 Task: Use the formula "IFS" in spreadsheet "Project portfolio".
Action: Mouse moved to (711, 86)
Screenshot: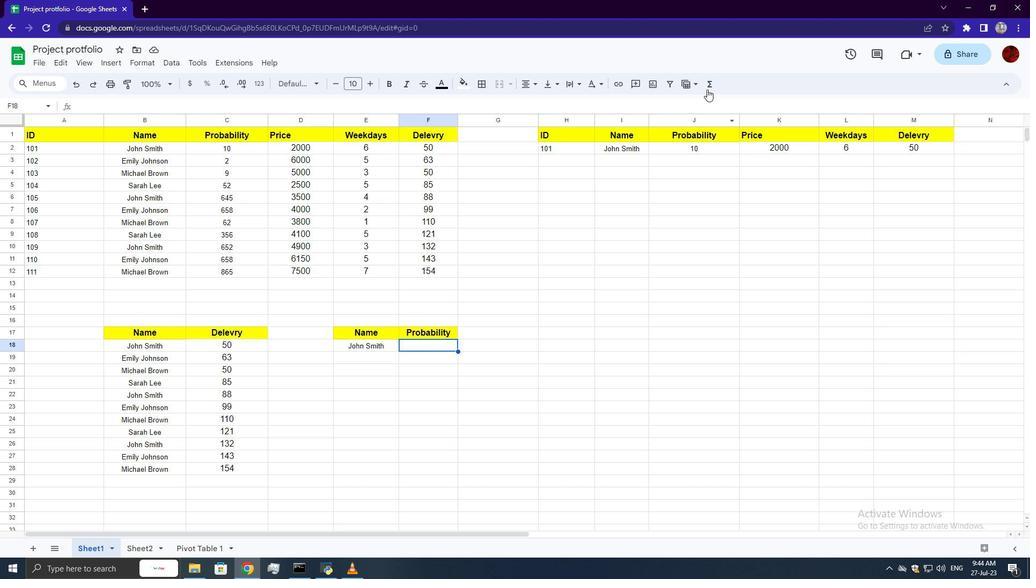 
Action: Mouse pressed left at (711, 86)
Screenshot: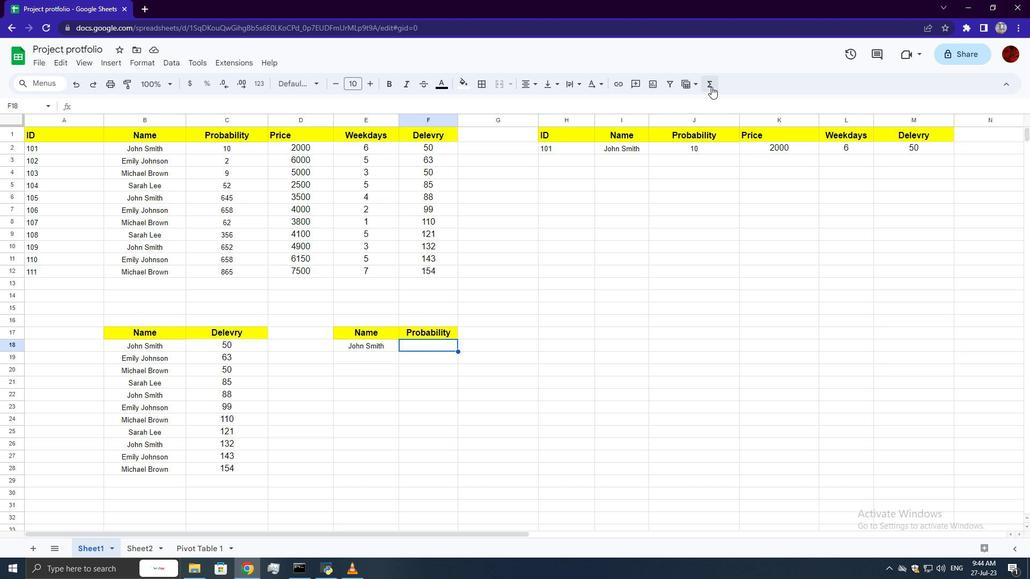 
Action: Mouse moved to (864, 220)
Screenshot: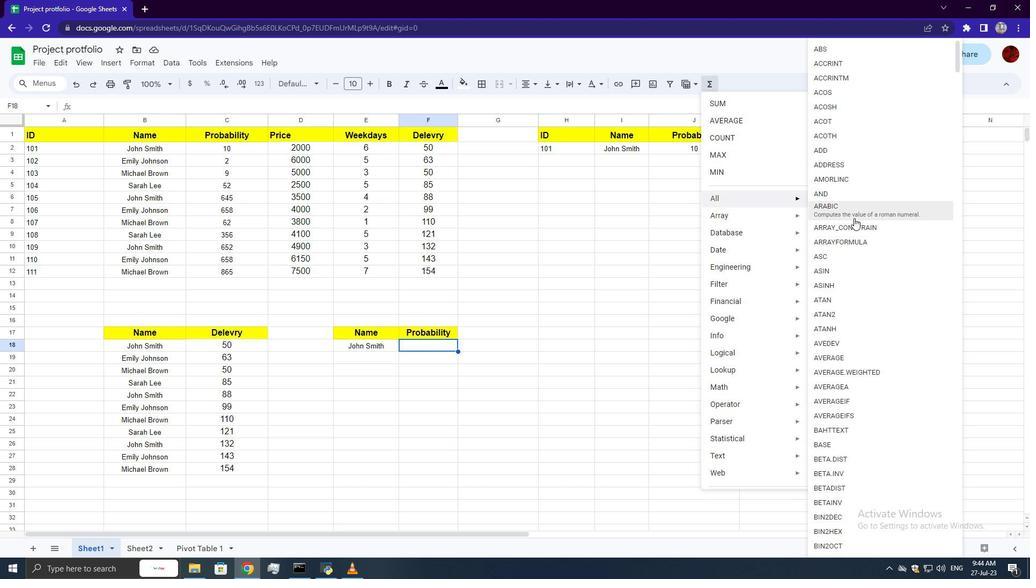 
Action: Mouse scrolled (864, 220) with delta (0, 0)
Screenshot: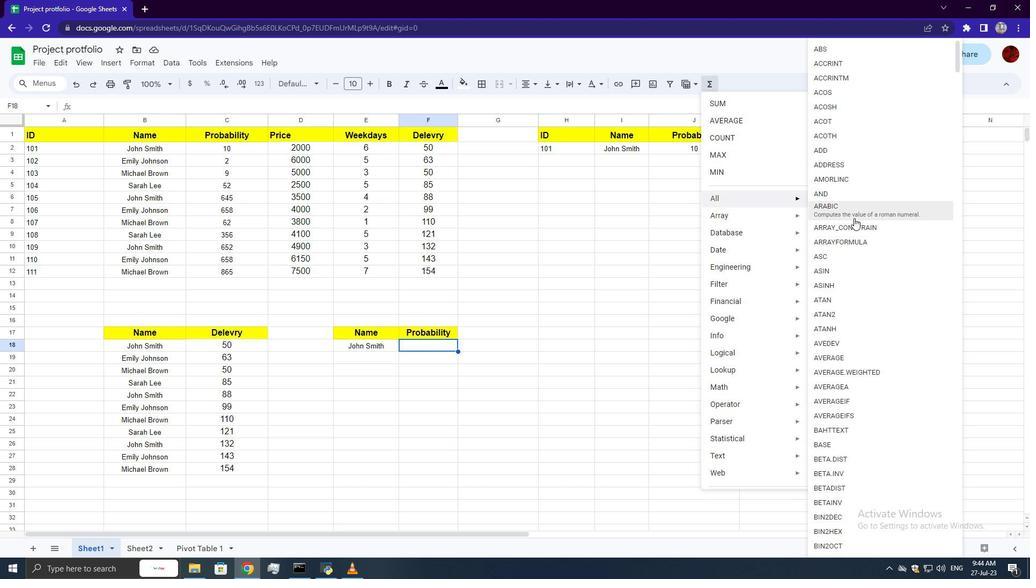 
Action: Mouse moved to (864, 220)
Screenshot: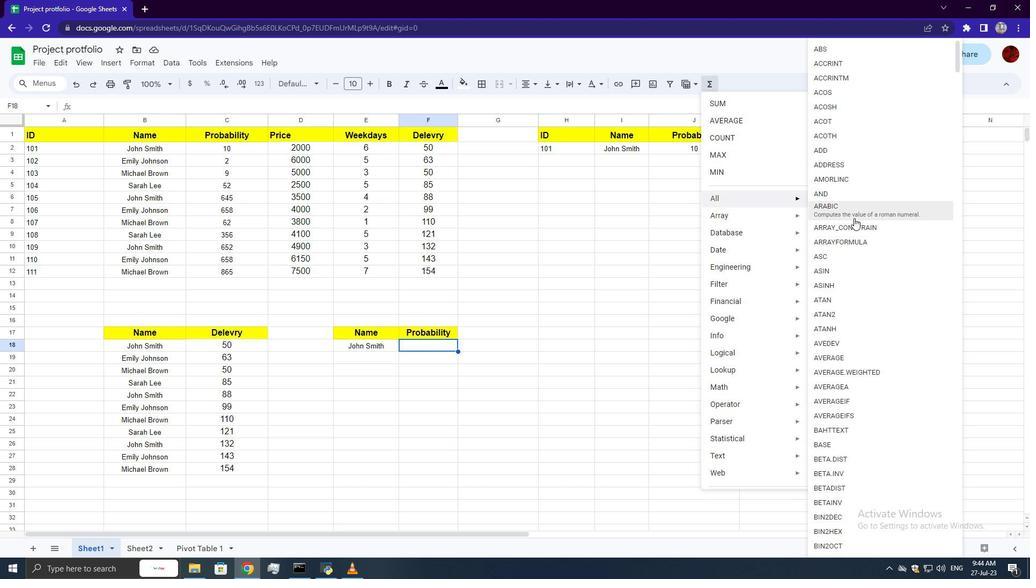 
Action: Mouse scrolled (864, 220) with delta (0, 0)
Screenshot: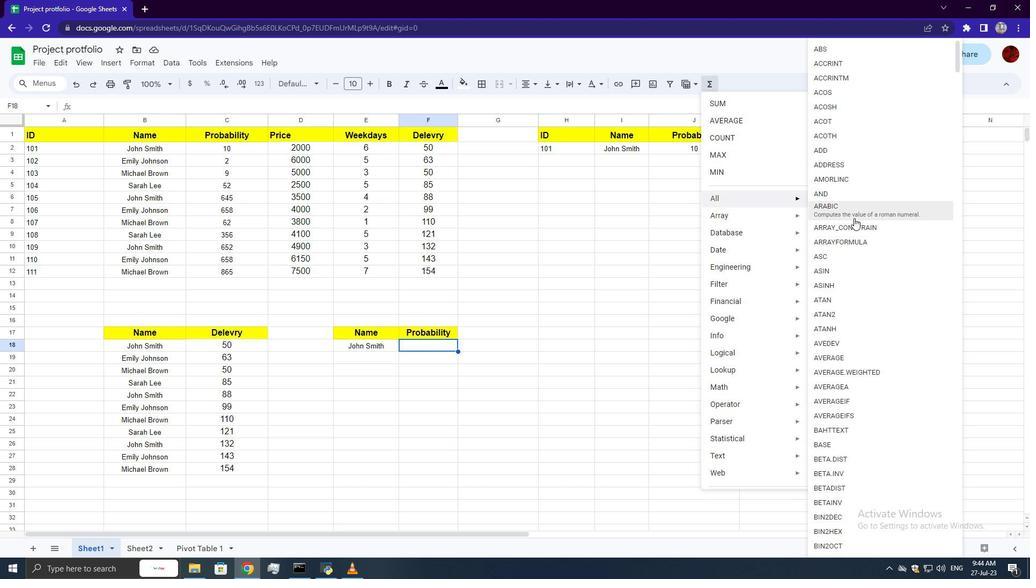 
Action: Mouse scrolled (864, 220) with delta (0, 0)
Screenshot: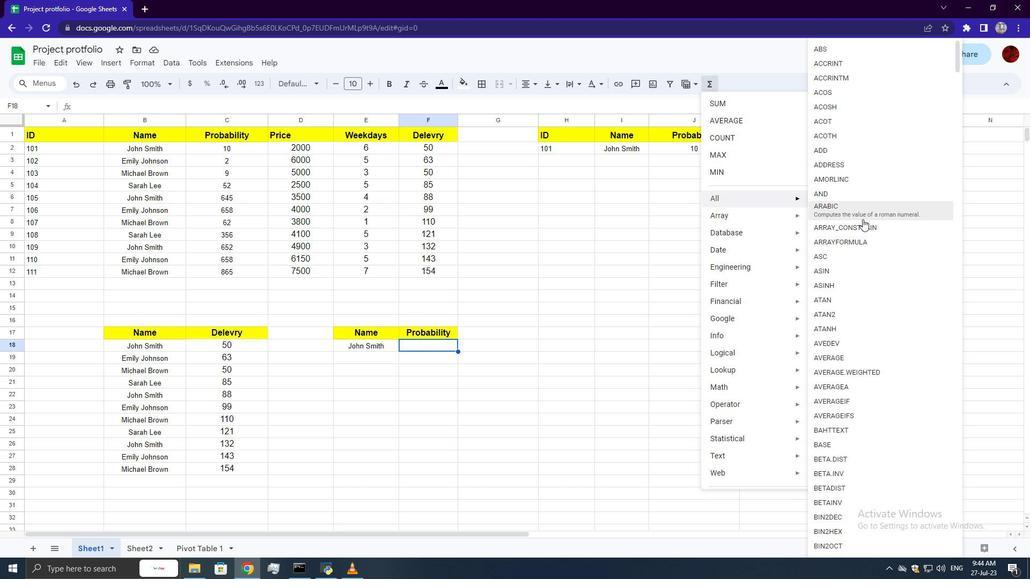 
Action: Mouse scrolled (864, 220) with delta (0, 0)
Screenshot: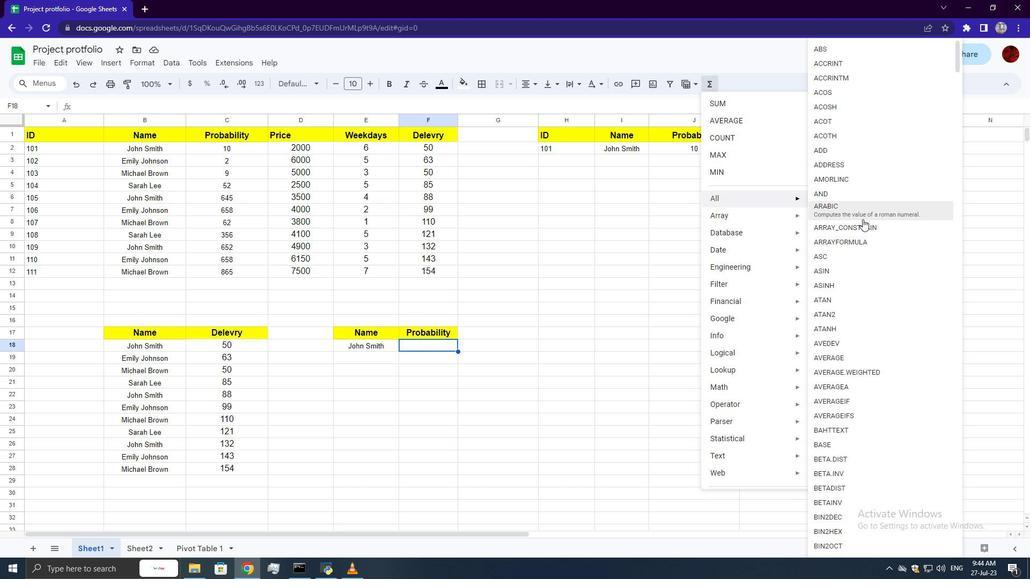 
Action: Mouse scrolled (864, 220) with delta (0, 0)
Screenshot: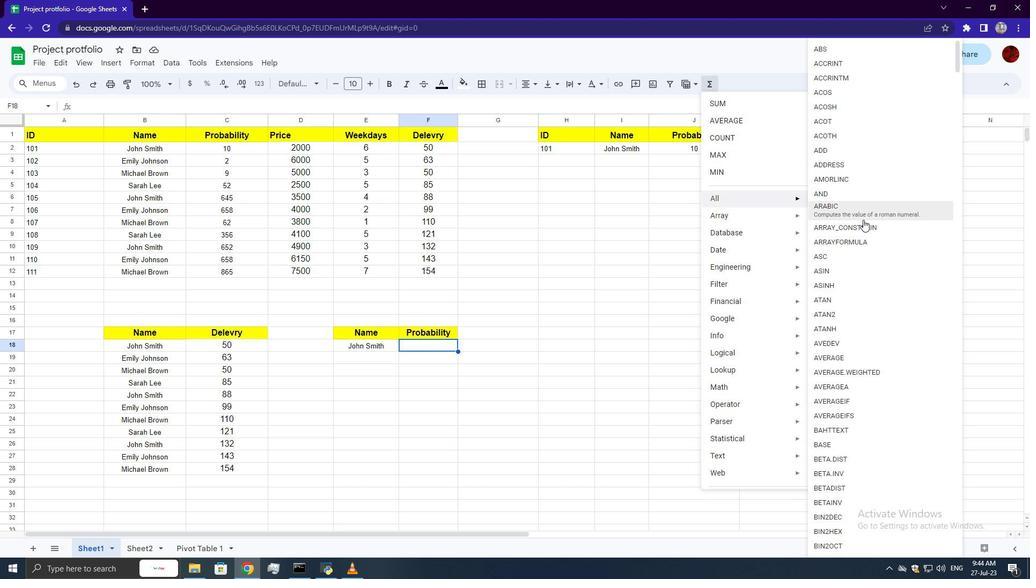 
Action: Mouse scrolled (864, 220) with delta (0, 0)
Screenshot: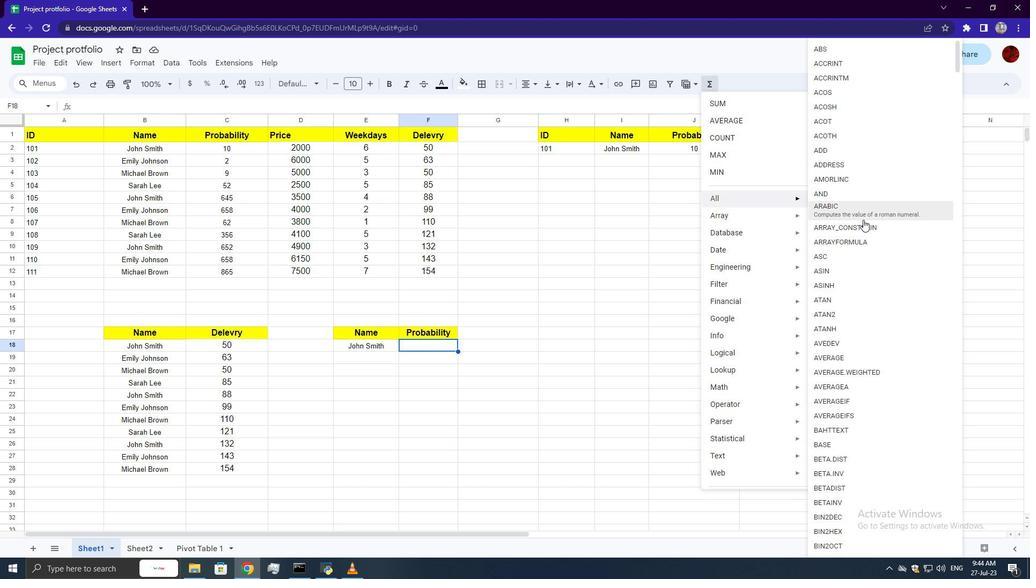 
Action: Mouse moved to (865, 221)
Screenshot: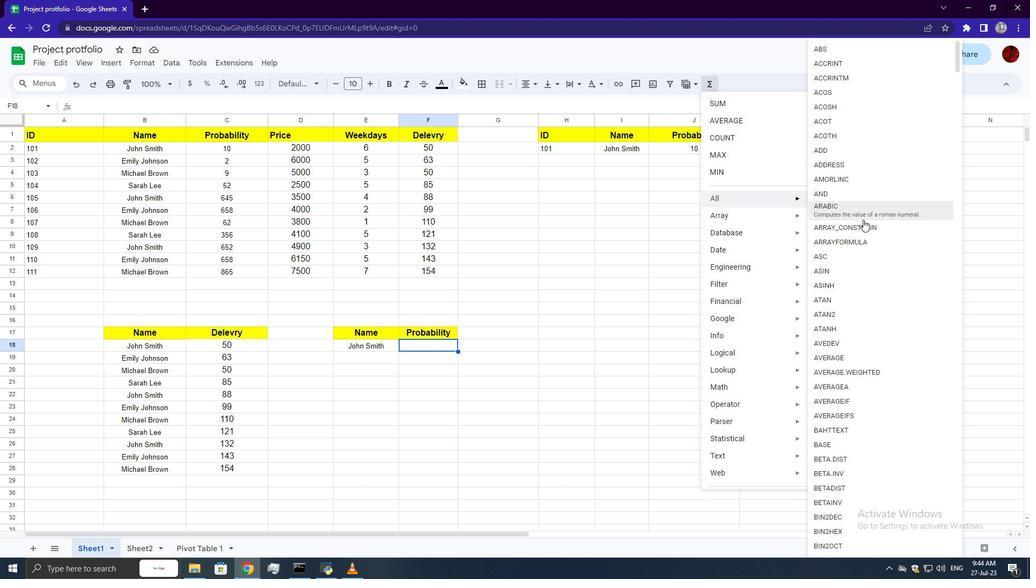 
Action: Mouse scrolled (865, 220) with delta (0, 0)
Screenshot: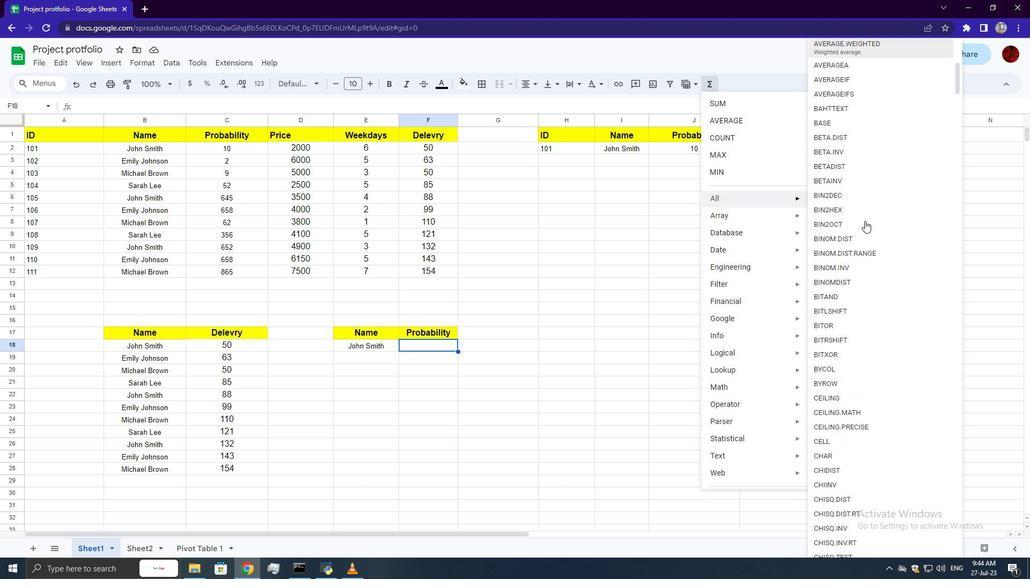 
Action: Mouse scrolled (865, 220) with delta (0, 0)
Screenshot: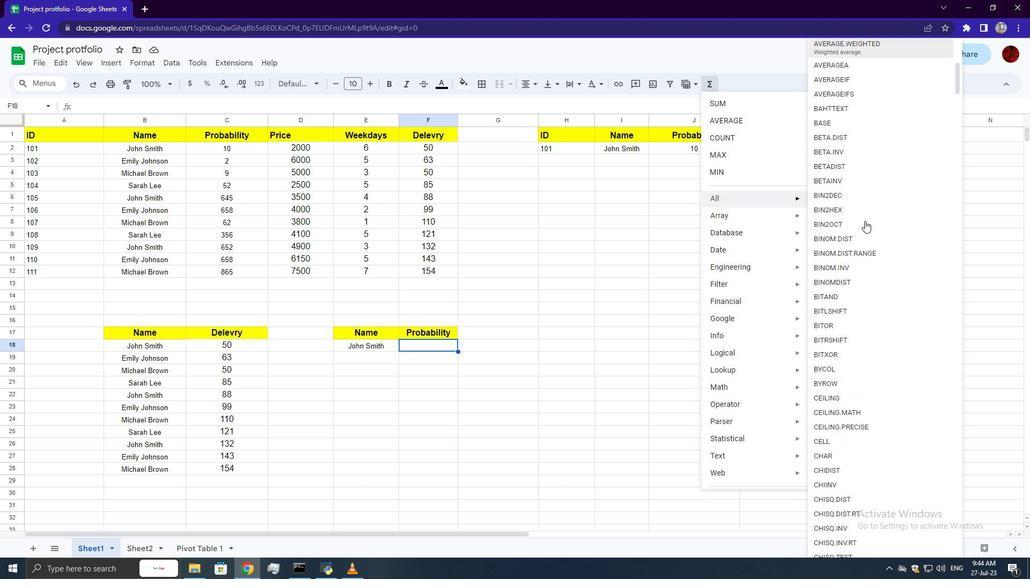 
Action: Mouse scrolled (865, 220) with delta (0, 0)
Screenshot: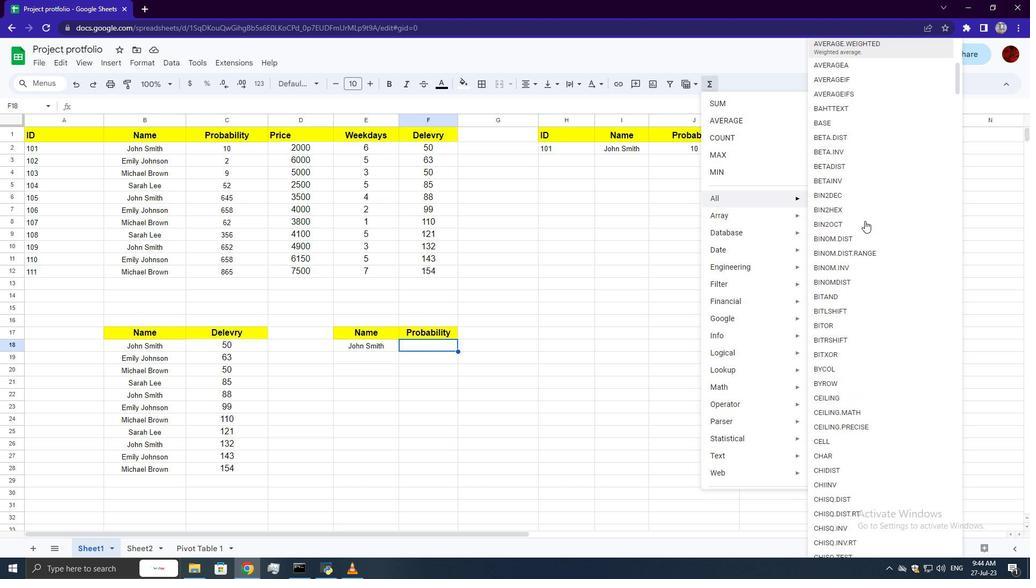 
Action: Mouse scrolled (865, 220) with delta (0, 0)
Screenshot: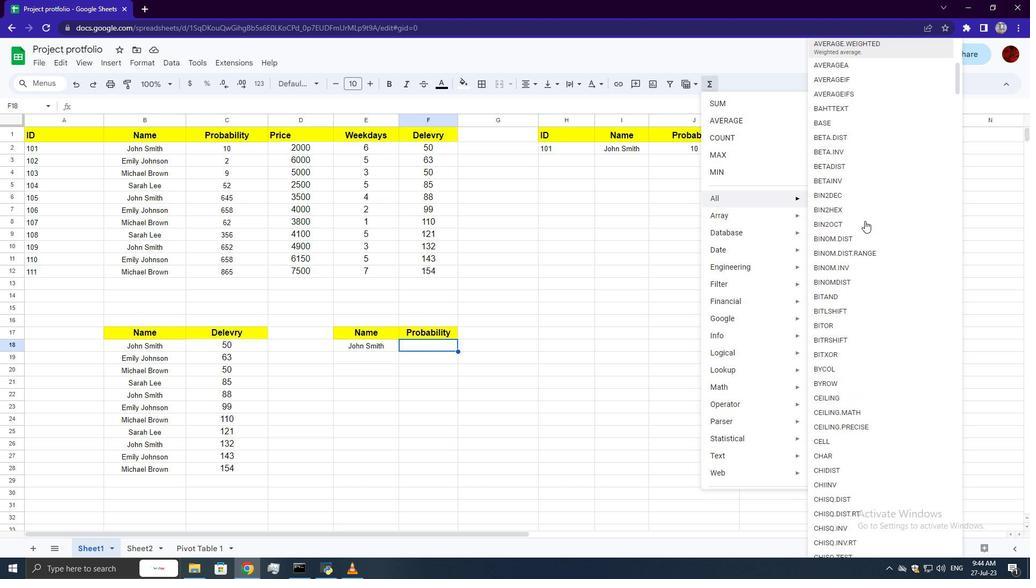 
Action: Mouse scrolled (865, 220) with delta (0, 0)
Screenshot: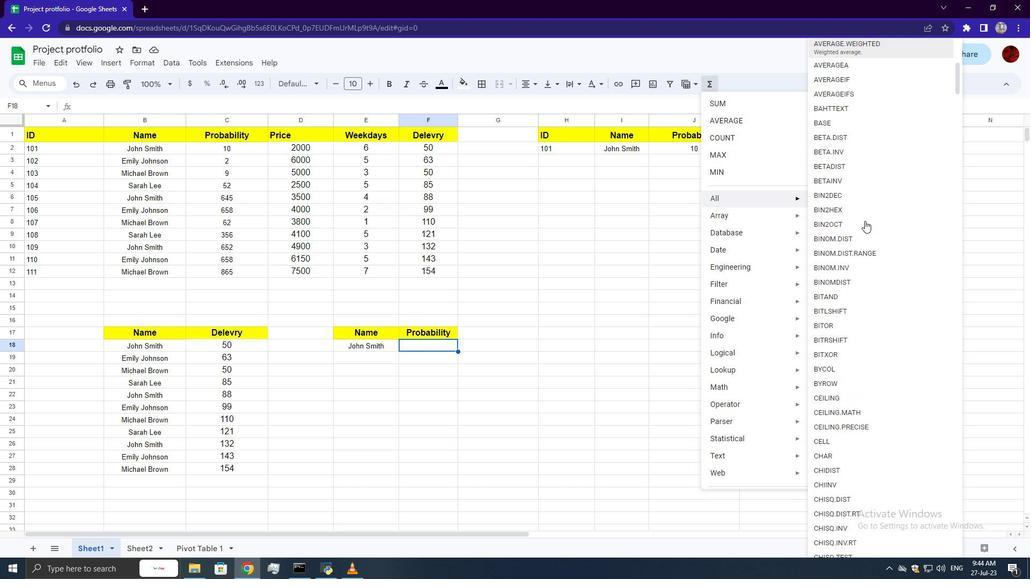 
Action: Mouse scrolled (865, 220) with delta (0, 0)
Screenshot: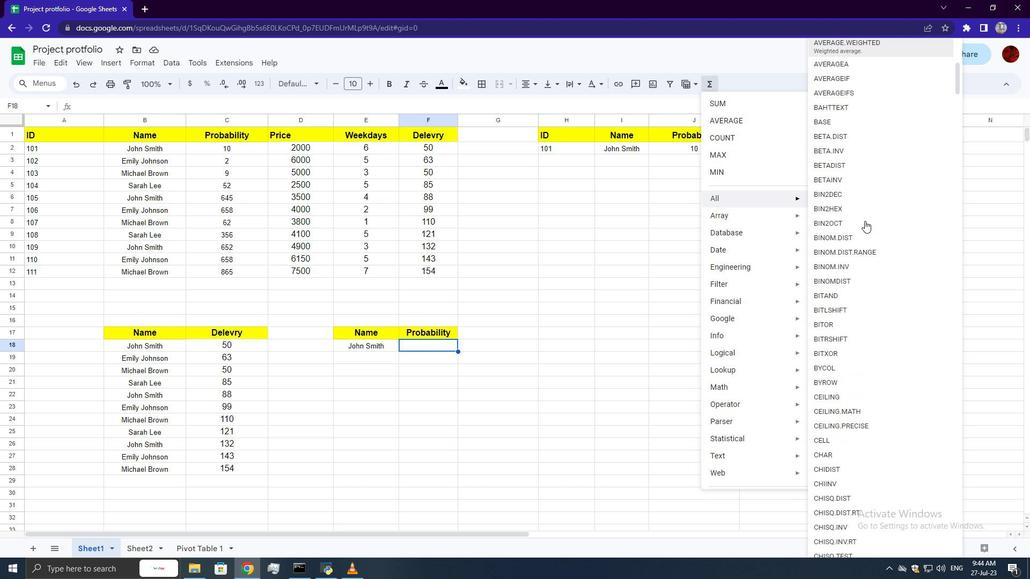 
Action: Mouse moved to (865, 221)
Screenshot: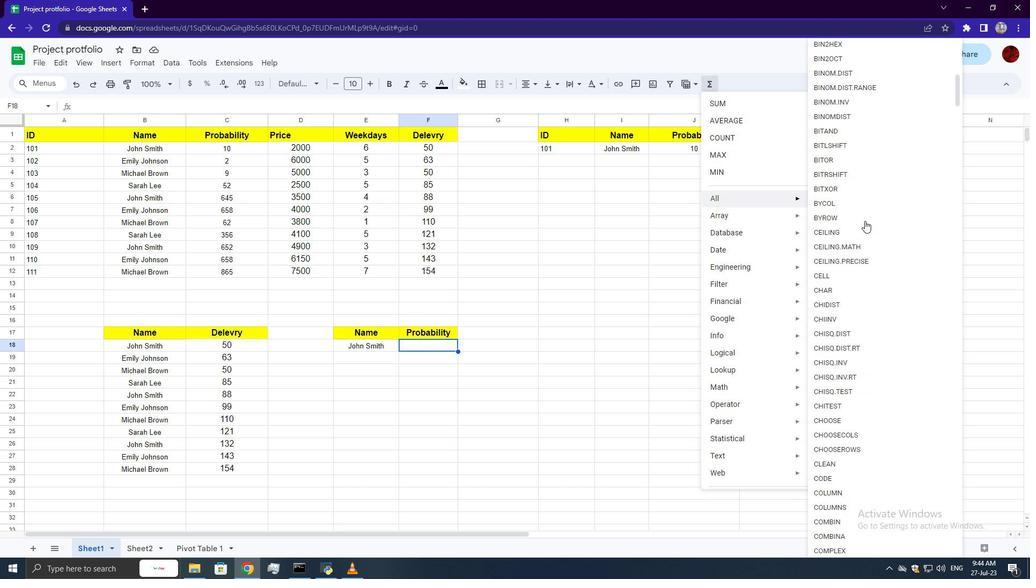 
Action: Mouse scrolled (865, 221) with delta (0, 0)
Screenshot: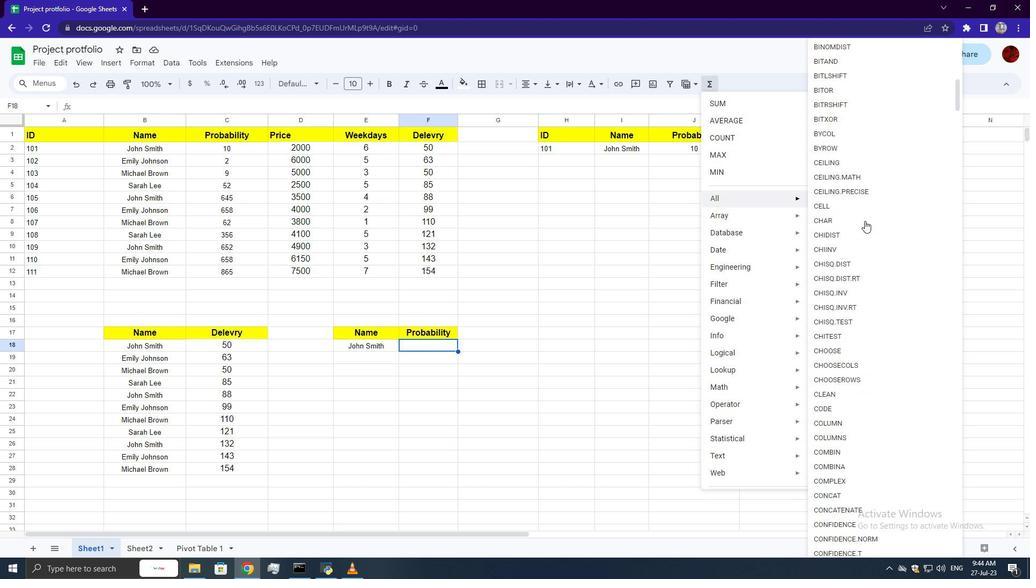 
Action: Mouse scrolled (865, 221) with delta (0, 0)
Screenshot: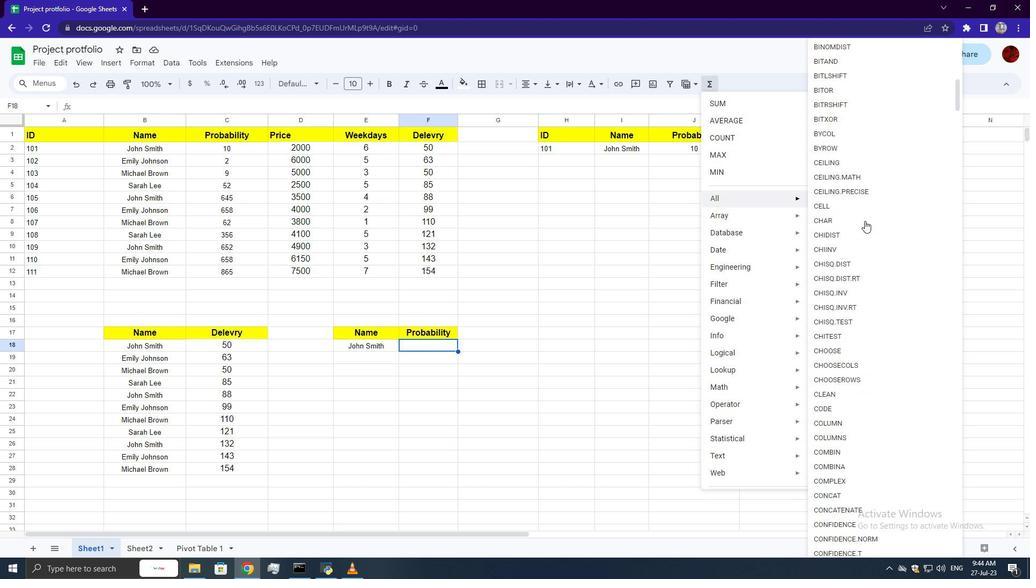
Action: Mouse scrolled (865, 221) with delta (0, 0)
Screenshot: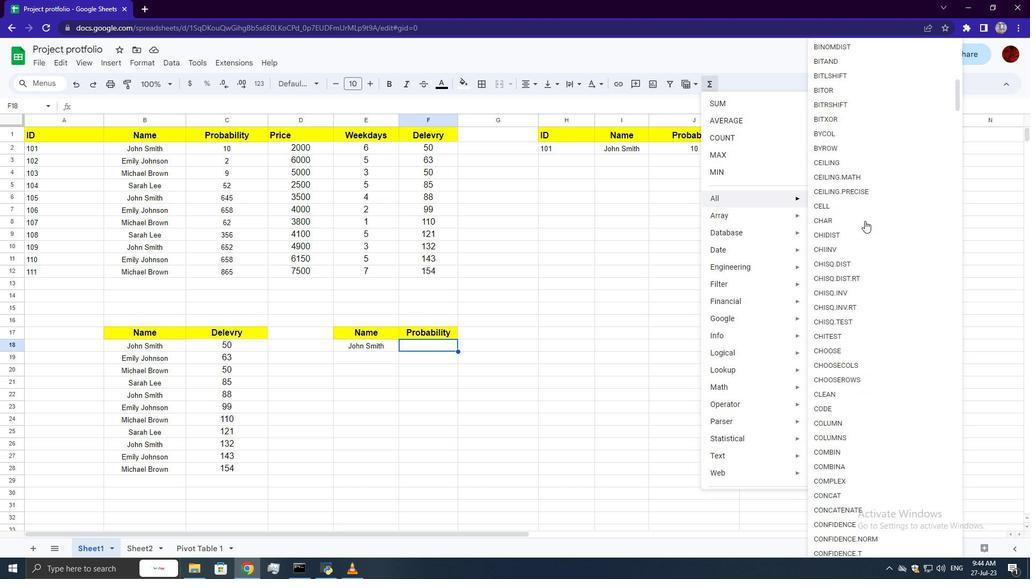 
Action: Mouse scrolled (865, 221) with delta (0, 0)
Screenshot: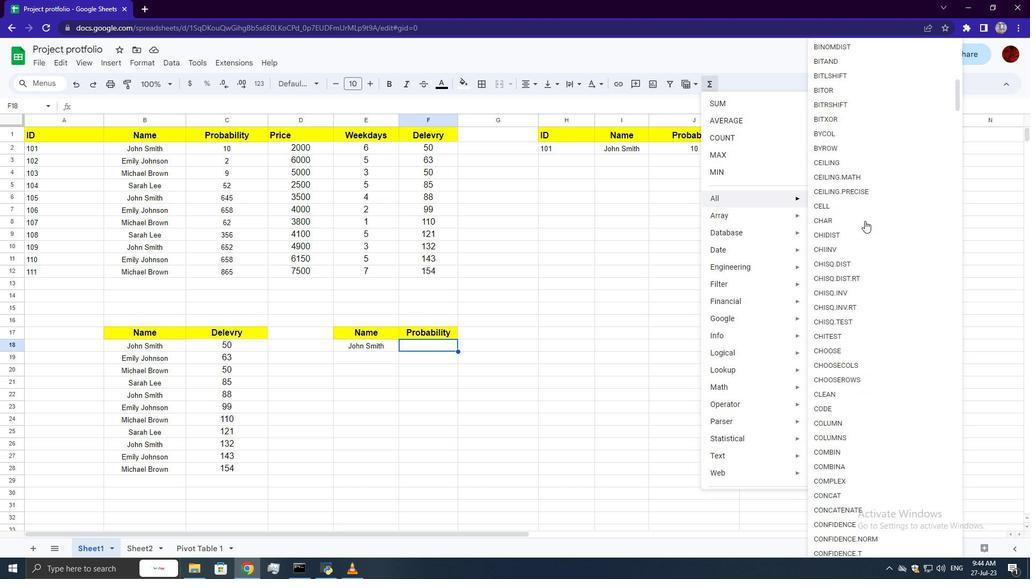 
Action: Mouse scrolled (865, 221) with delta (0, 0)
Screenshot: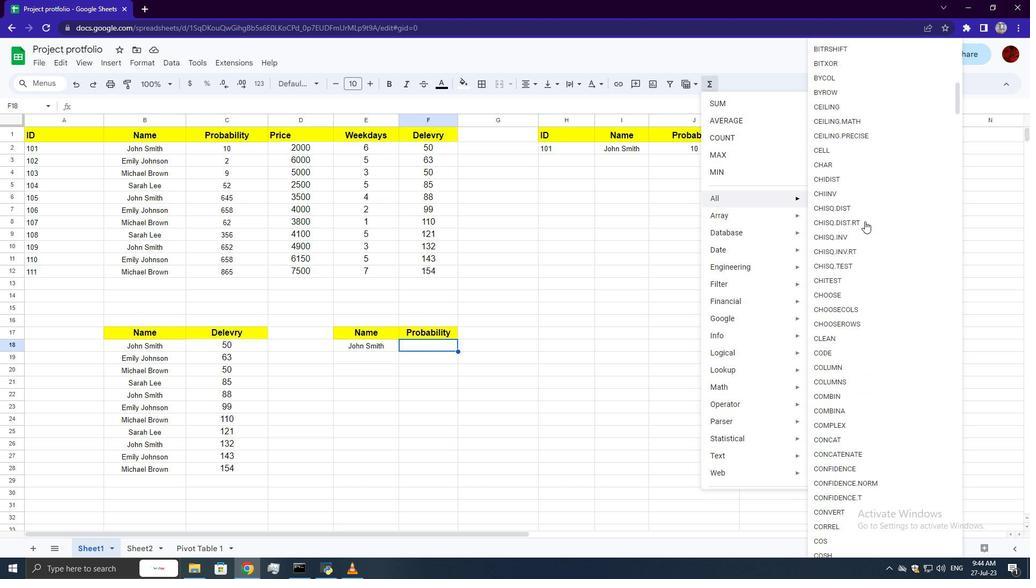 
Action: Mouse moved to (867, 228)
Screenshot: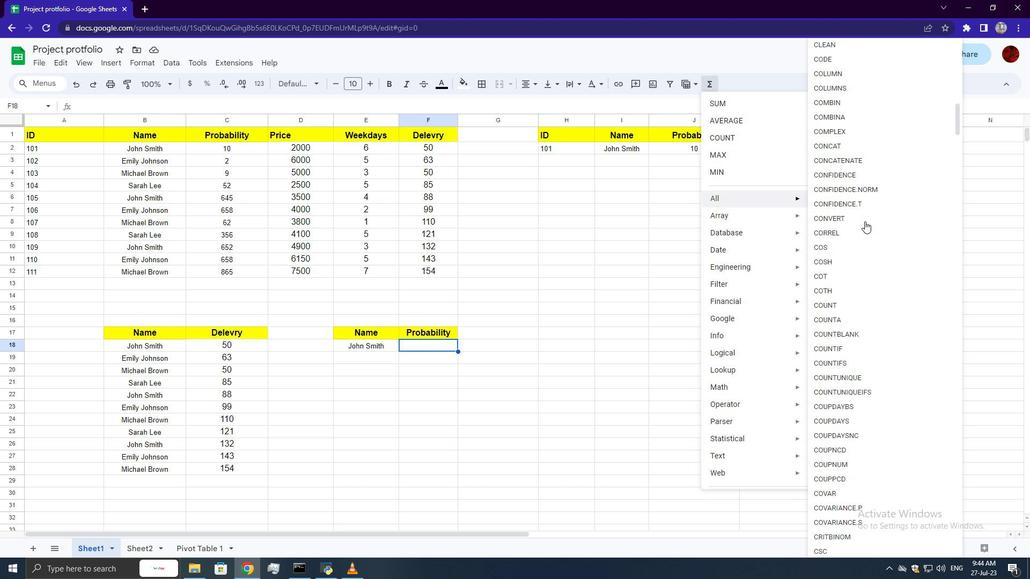 
Action: Mouse scrolled (867, 228) with delta (0, 0)
Screenshot: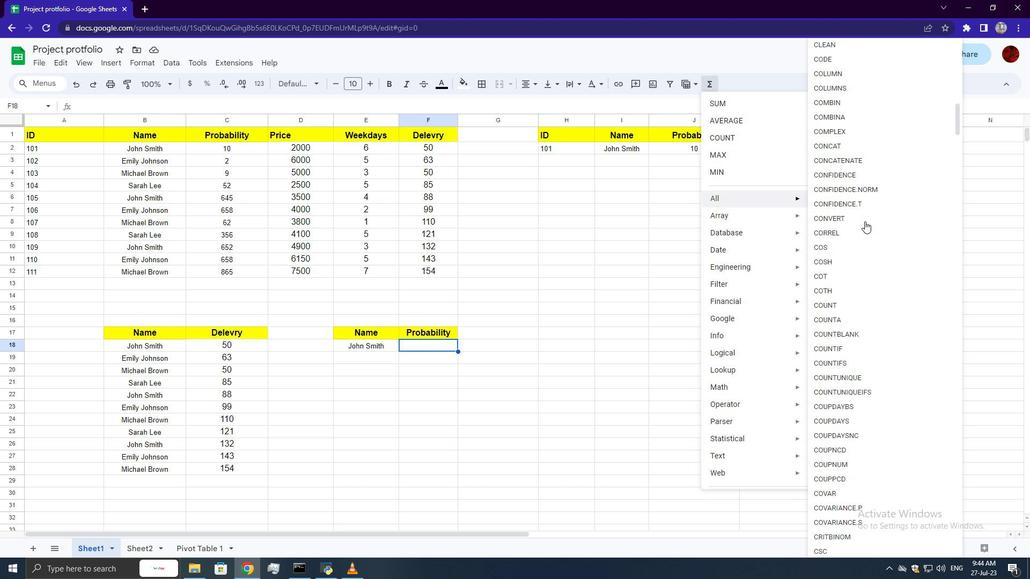 
Action: Mouse moved to (867, 229)
Screenshot: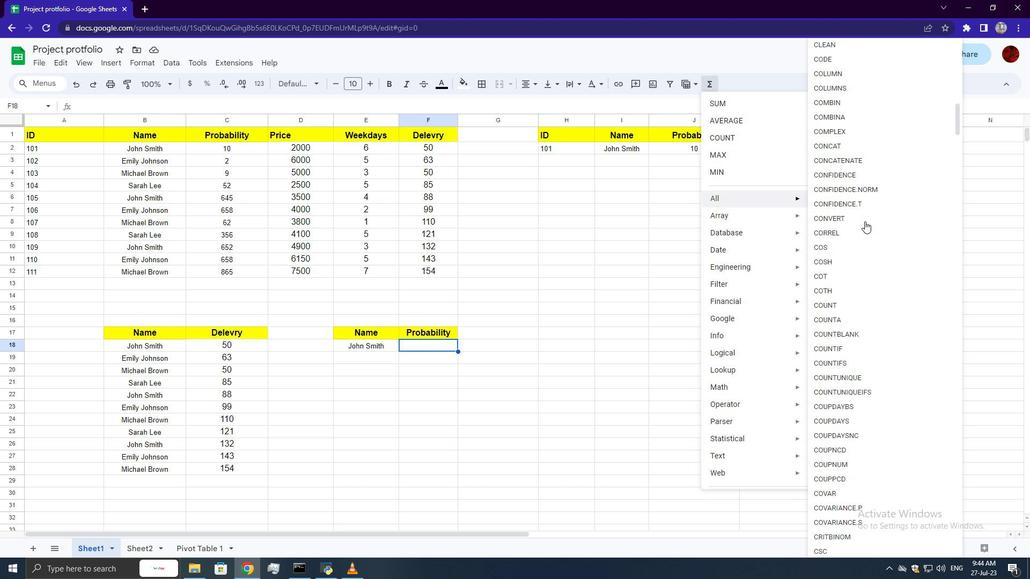 
Action: Mouse scrolled (867, 228) with delta (0, 0)
Screenshot: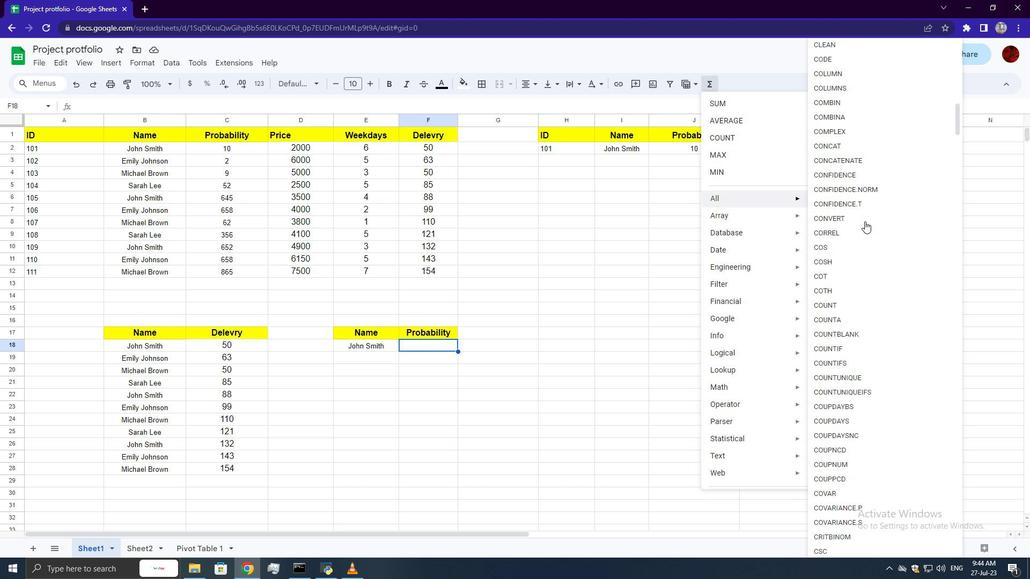
Action: Mouse scrolled (867, 228) with delta (0, 0)
Screenshot: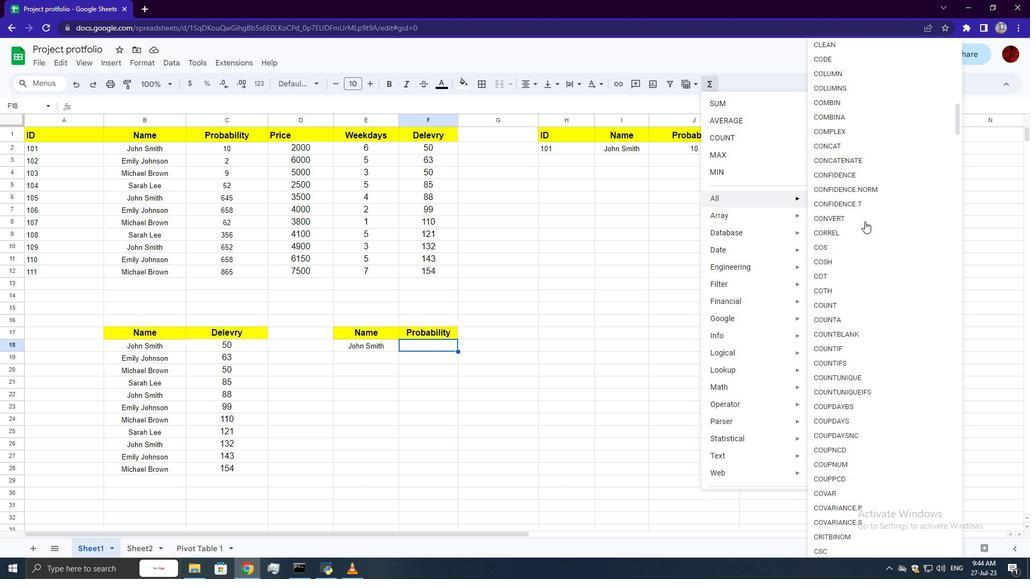 
Action: Mouse scrolled (867, 228) with delta (0, 0)
Screenshot: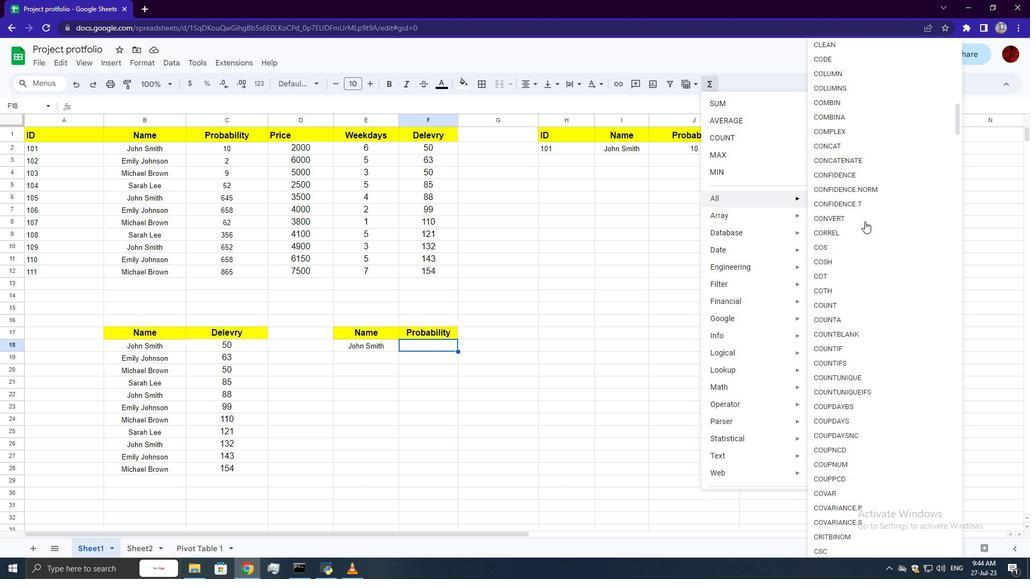 
Action: Mouse scrolled (867, 228) with delta (0, 0)
Screenshot: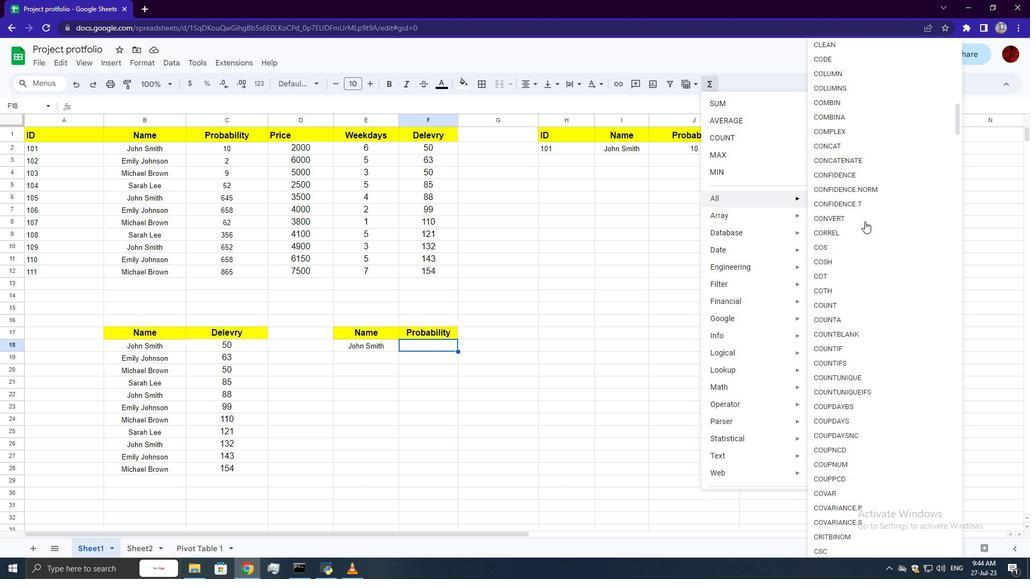
Action: Mouse scrolled (867, 228) with delta (0, 0)
Screenshot: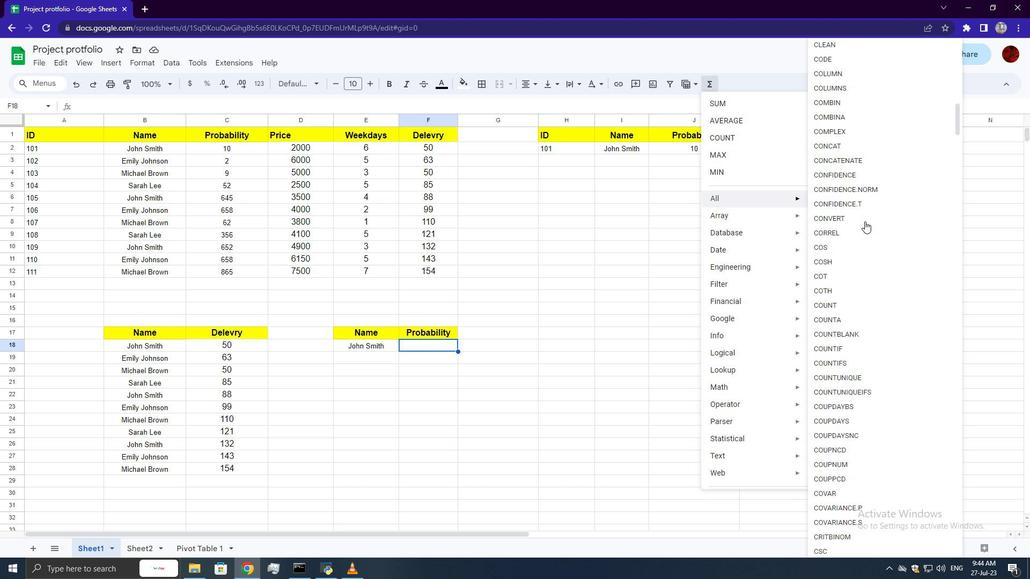
Action: Mouse moved to (867, 229)
Screenshot: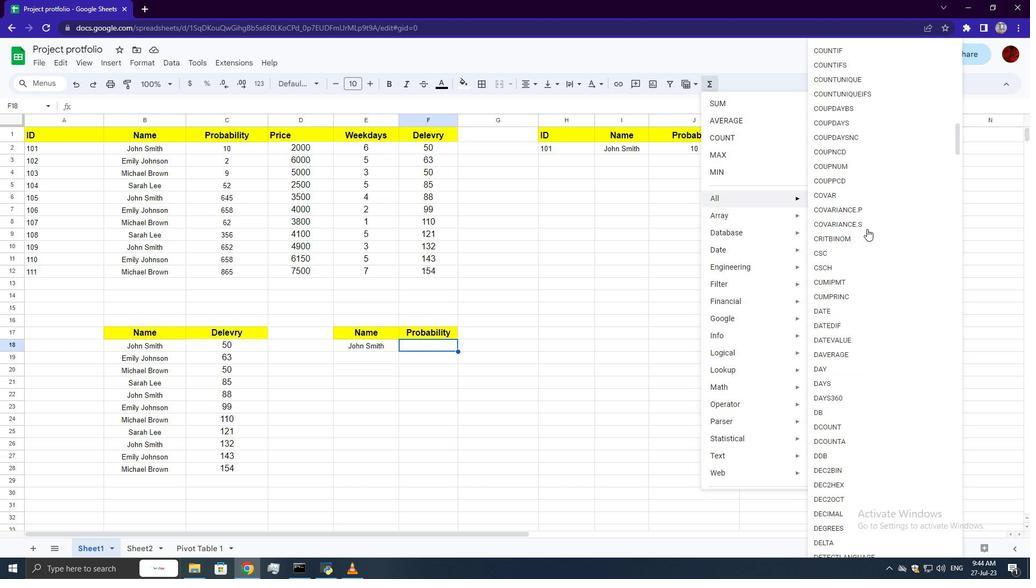 
Action: Mouse scrolled (867, 229) with delta (0, 0)
Screenshot: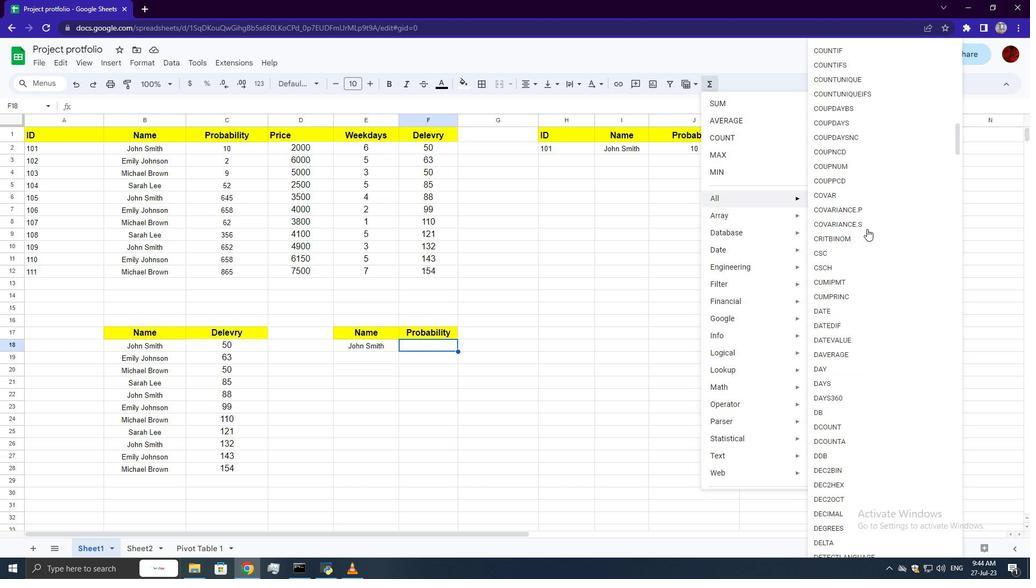
Action: Mouse scrolled (867, 229) with delta (0, 0)
Screenshot: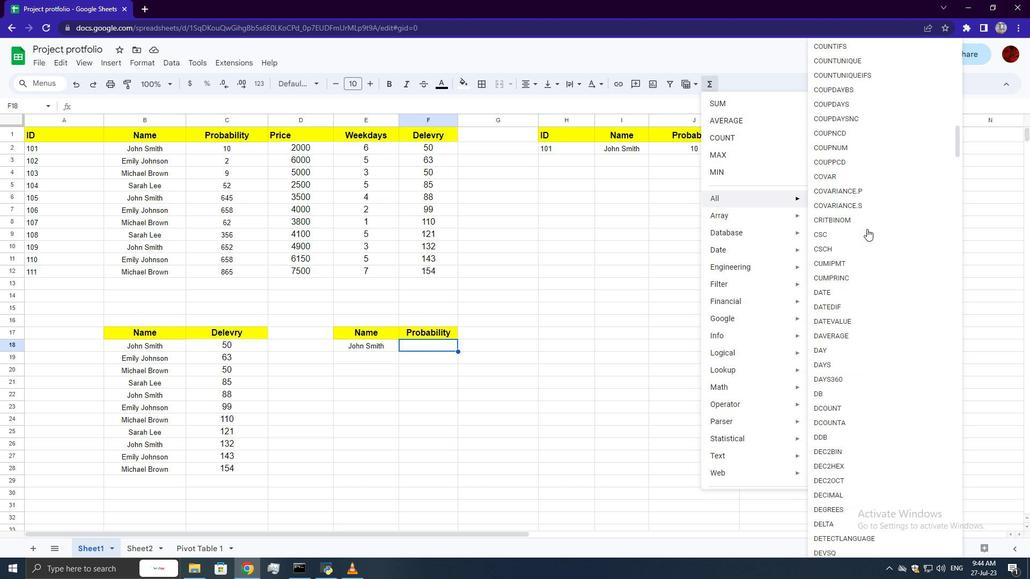 
Action: Mouse scrolled (867, 229) with delta (0, 0)
Screenshot: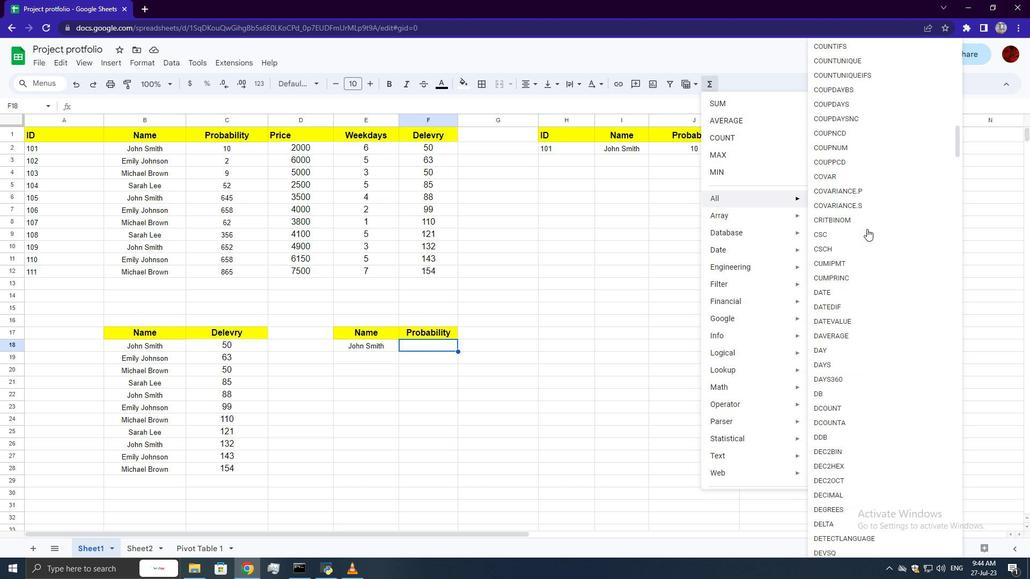 
Action: Mouse scrolled (867, 229) with delta (0, 0)
Screenshot: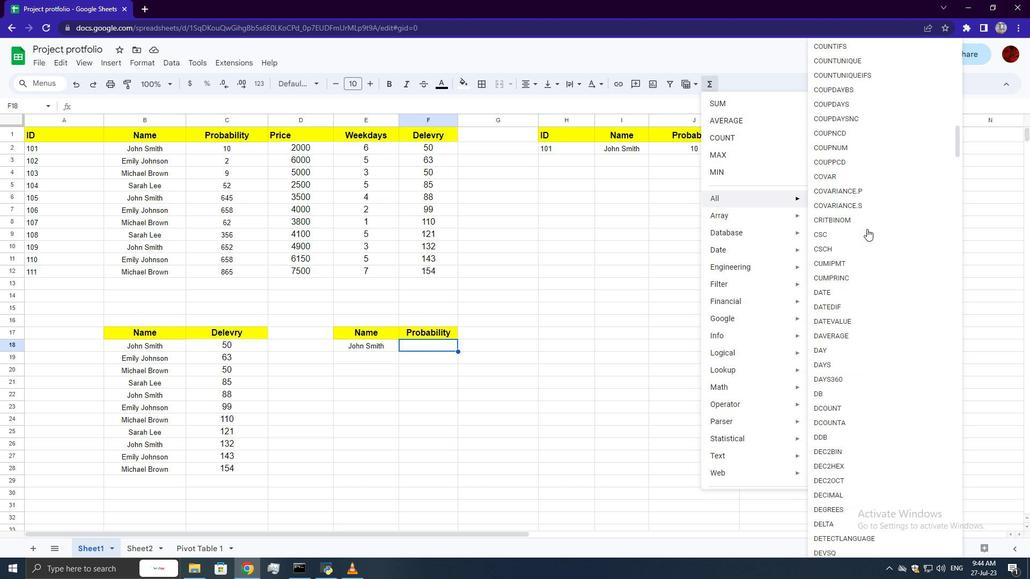 
Action: Mouse scrolled (867, 229) with delta (0, 0)
Screenshot: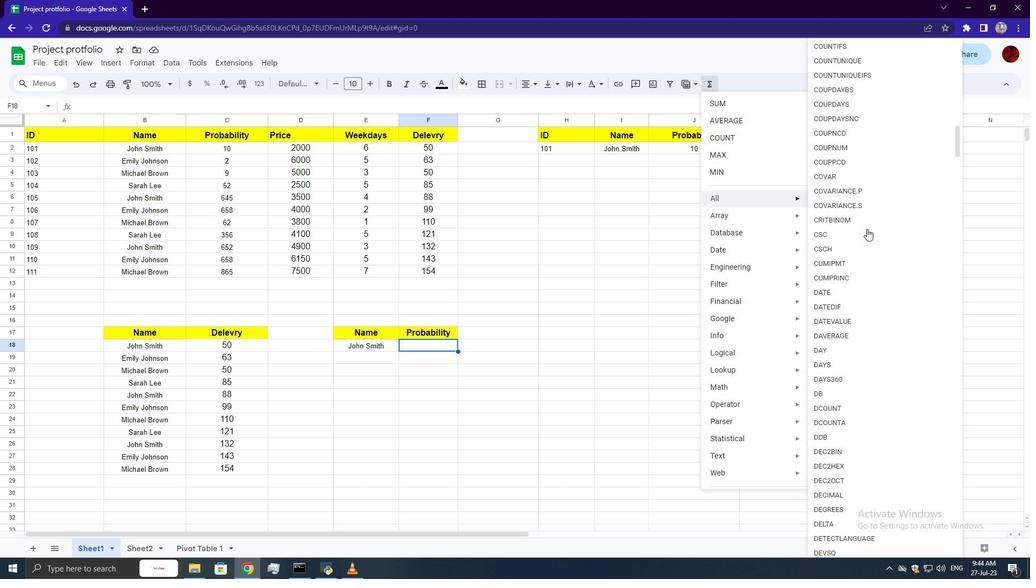 
Action: Mouse scrolled (867, 229) with delta (0, 0)
Screenshot: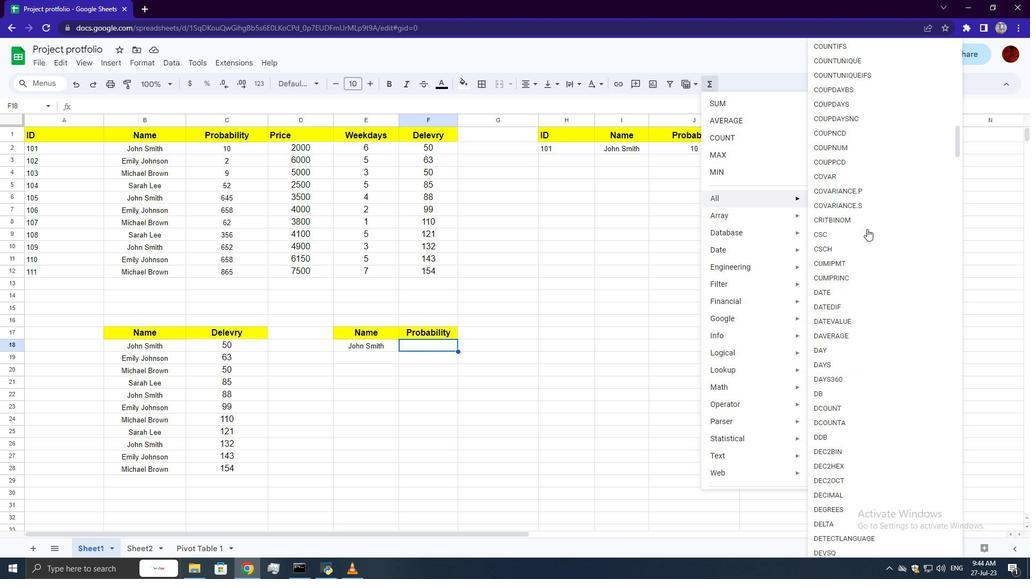 
Action: Mouse scrolled (867, 230) with delta (0, 0)
Screenshot: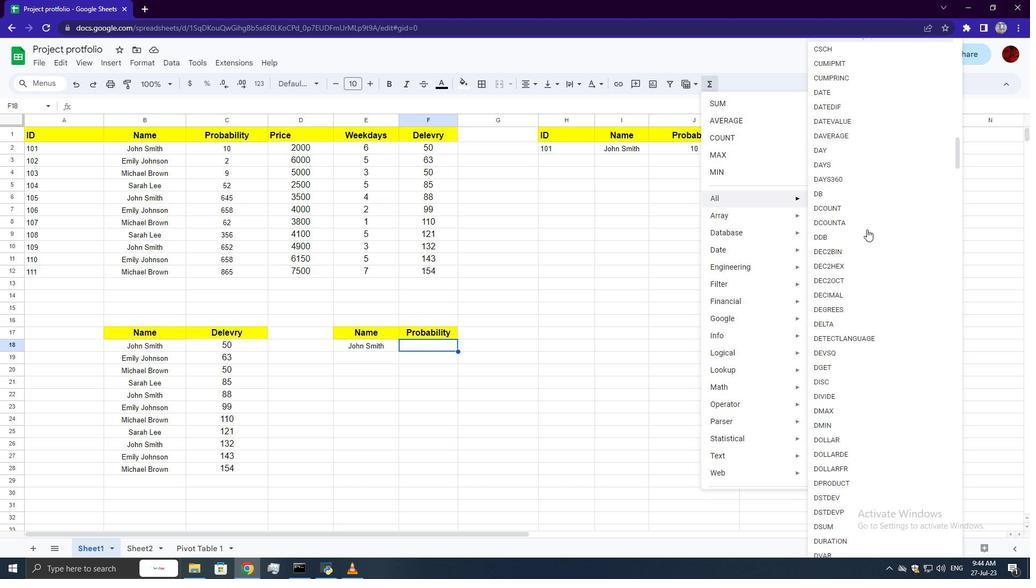 
Action: Mouse scrolled (867, 229) with delta (0, 0)
Screenshot: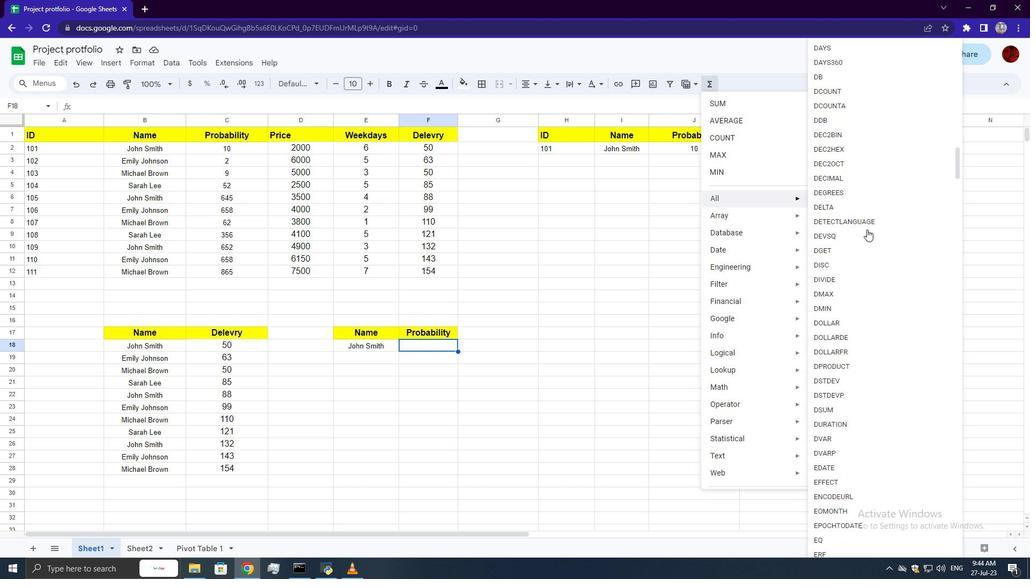 
Action: Mouse scrolled (867, 229) with delta (0, 0)
Screenshot: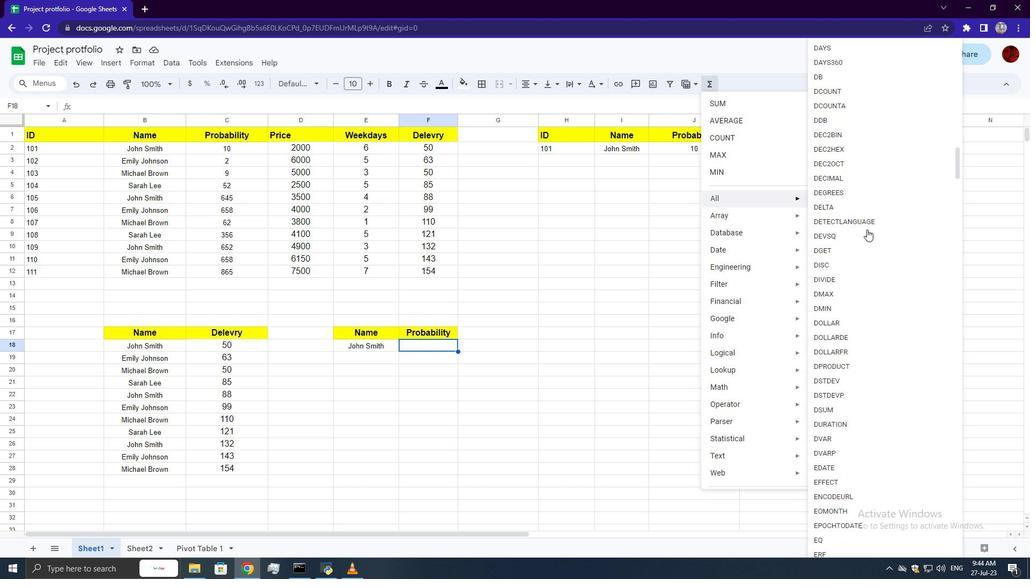 
Action: Mouse scrolled (867, 229) with delta (0, 0)
Screenshot: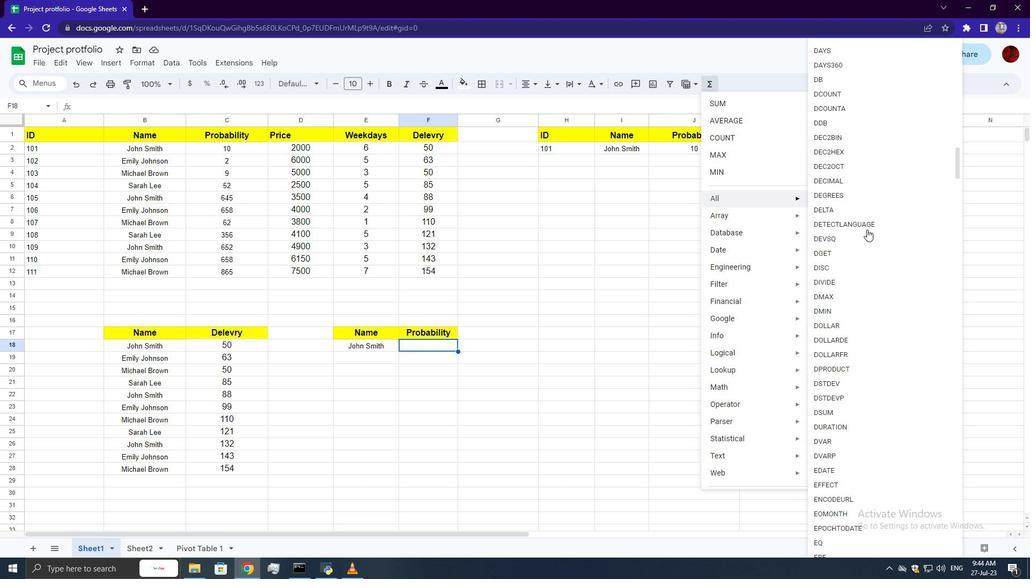 
Action: Mouse scrolled (867, 229) with delta (0, 0)
Screenshot: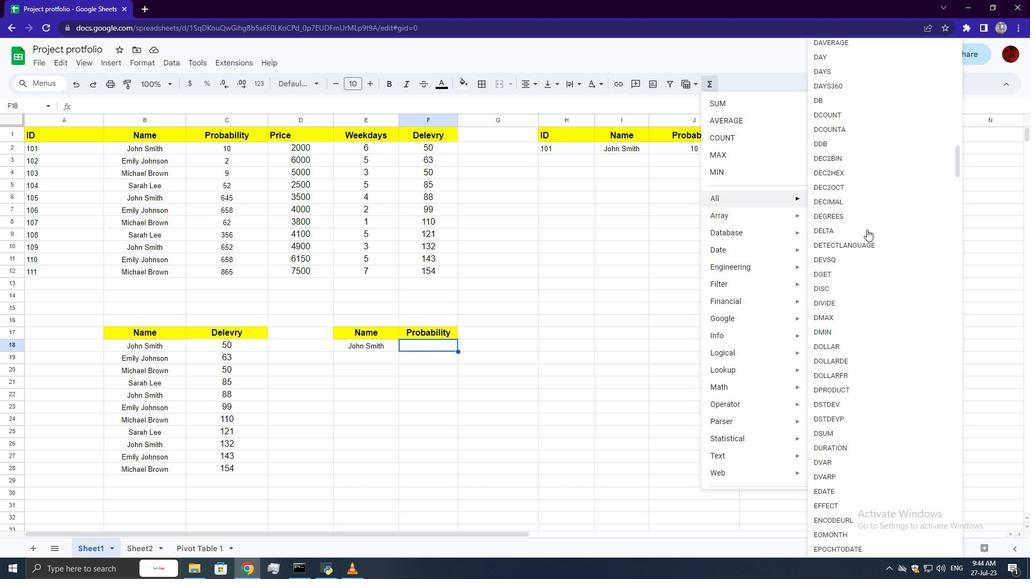 
Action: Mouse scrolled (867, 229) with delta (0, 0)
Screenshot: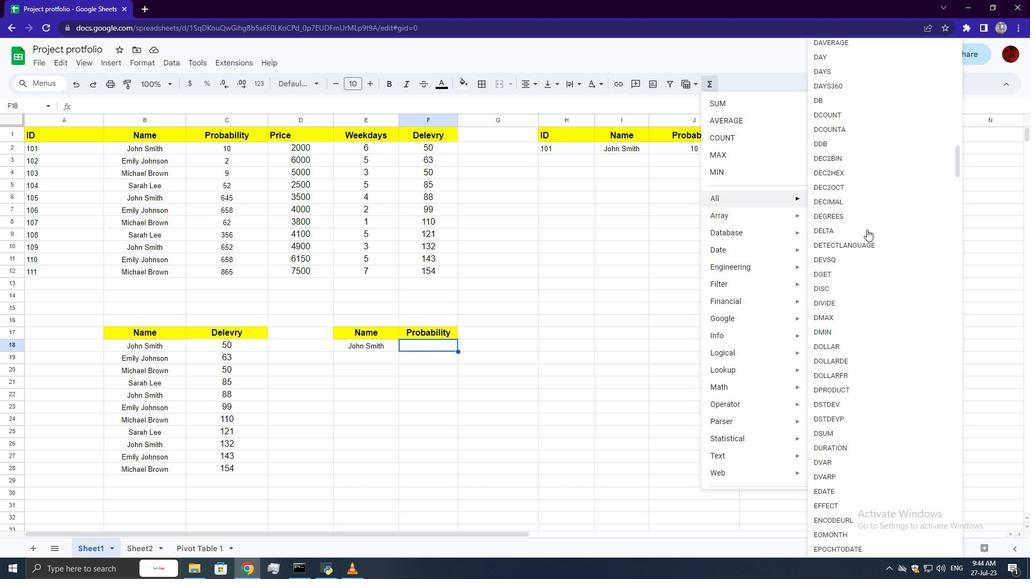 
Action: Mouse scrolled (867, 229) with delta (0, 0)
Screenshot: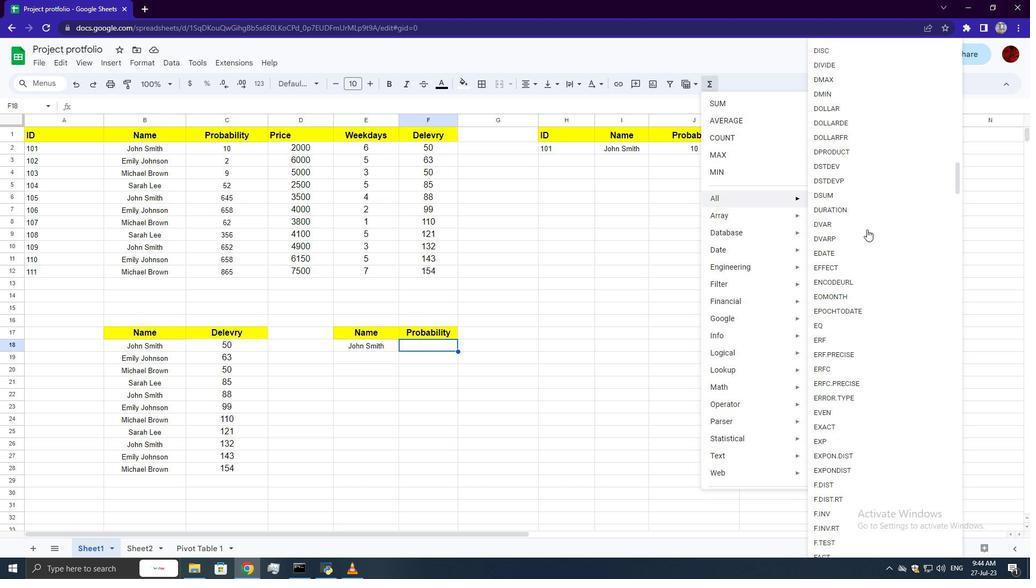 
Action: Mouse scrolled (867, 229) with delta (0, 0)
Screenshot: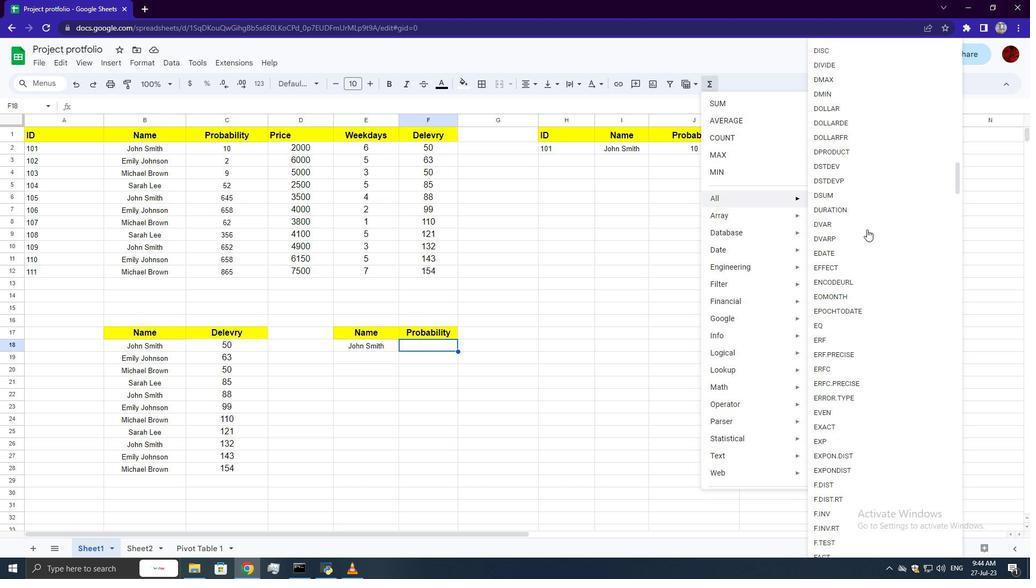 
Action: Mouse scrolled (867, 229) with delta (0, 0)
Screenshot: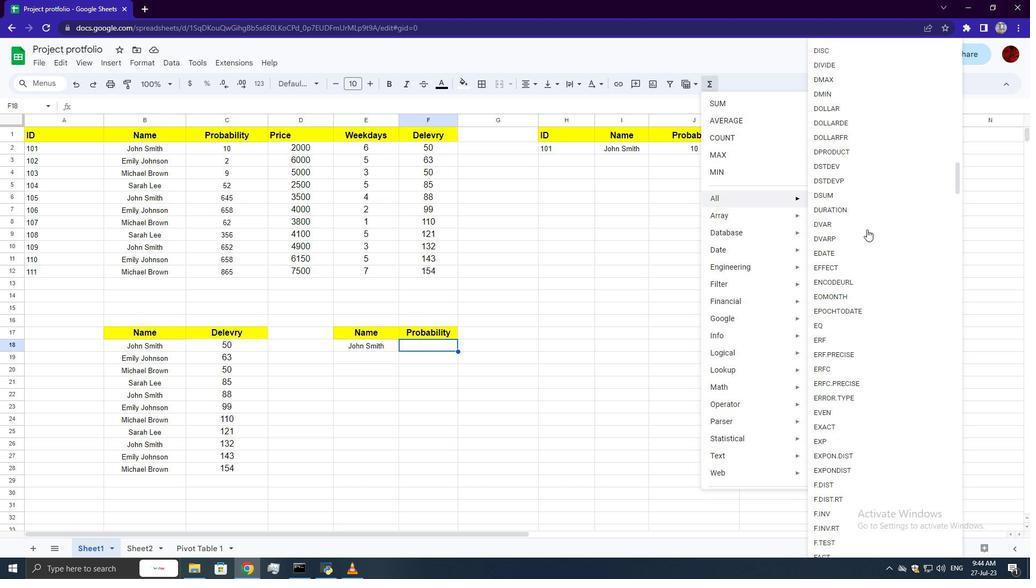 
Action: Mouse scrolled (867, 229) with delta (0, 0)
Screenshot: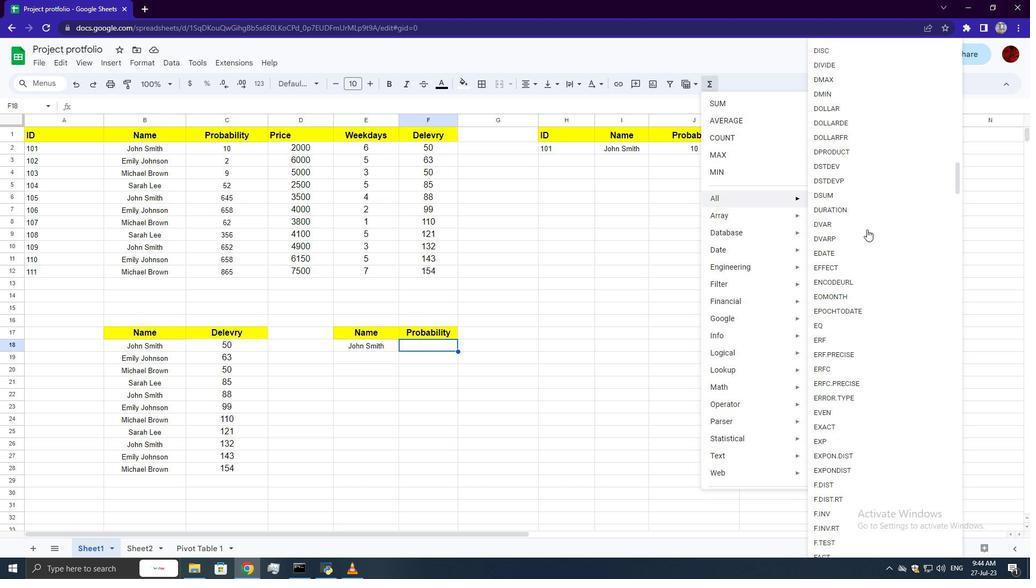 
Action: Mouse scrolled (867, 229) with delta (0, 0)
Screenshot: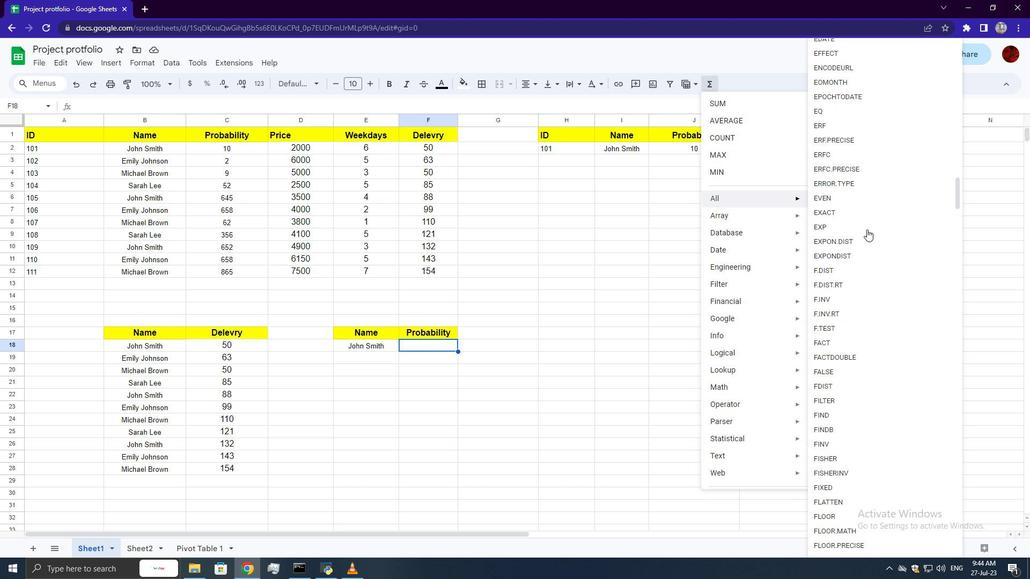 
Action: Mouse scrolled (867, 229) with delta (0, 0)
Screenshot: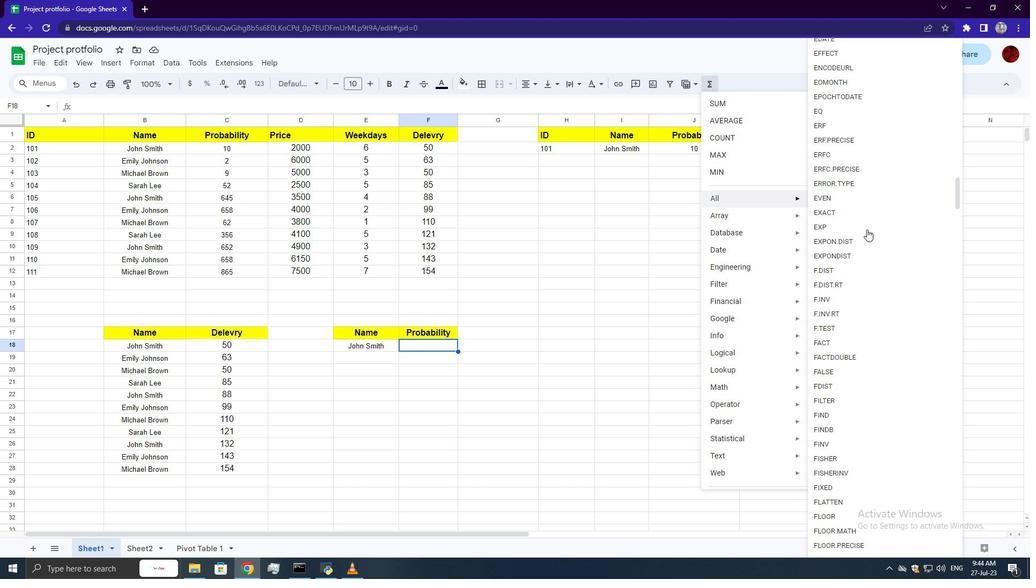 
Action: Mouse scrolled (867, 229) with delta (0, 0)
Screenshot: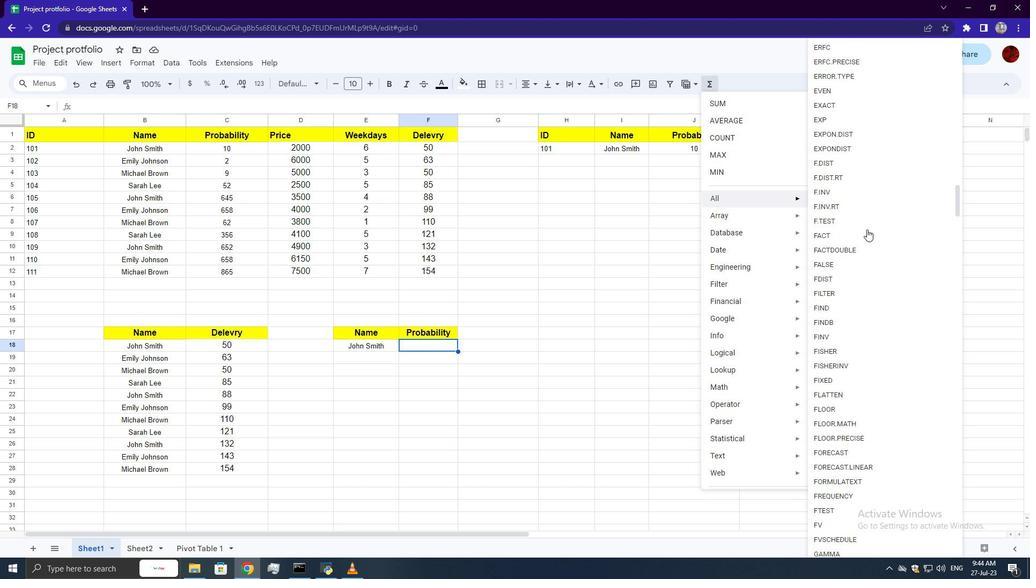 
Action: Mouse scrolled (867, 229) with delta (0, 0)
Screenshot: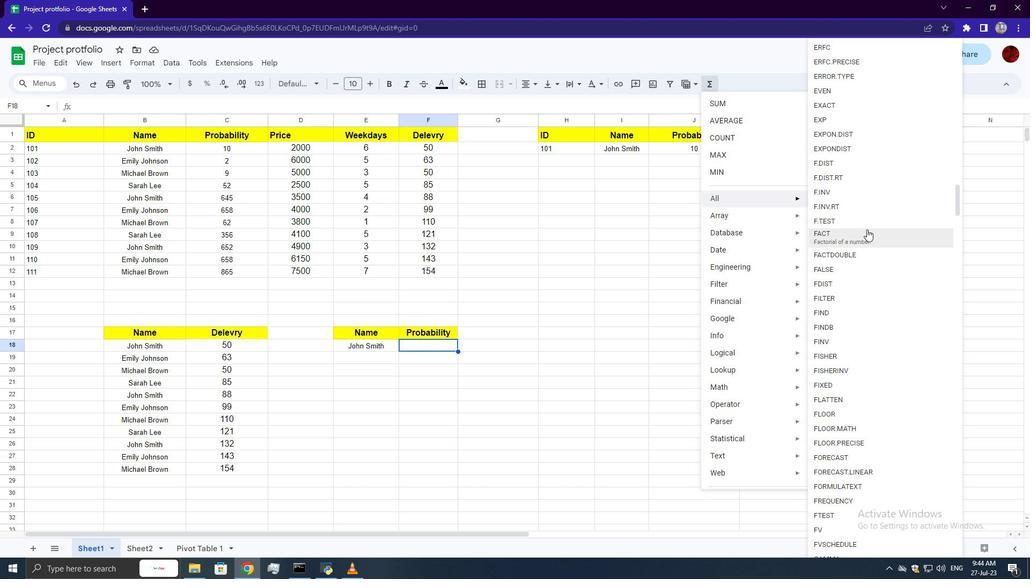
Action: Mouse scrolled (867, 229) with delta (0, 0)
Screenshot: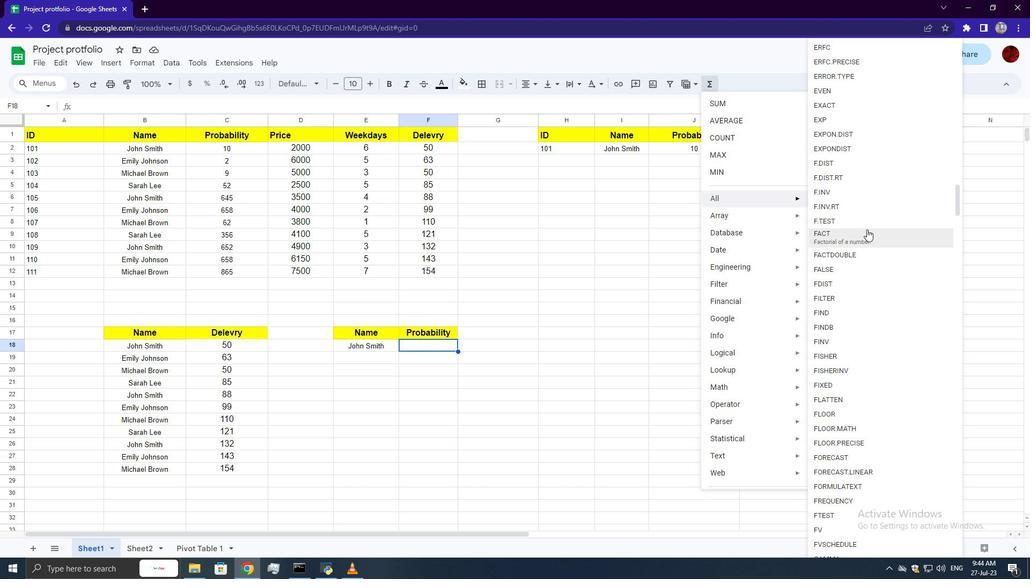 
Action: Mouse scrolled (867, 229) with delta (0, 0)
Screenshot: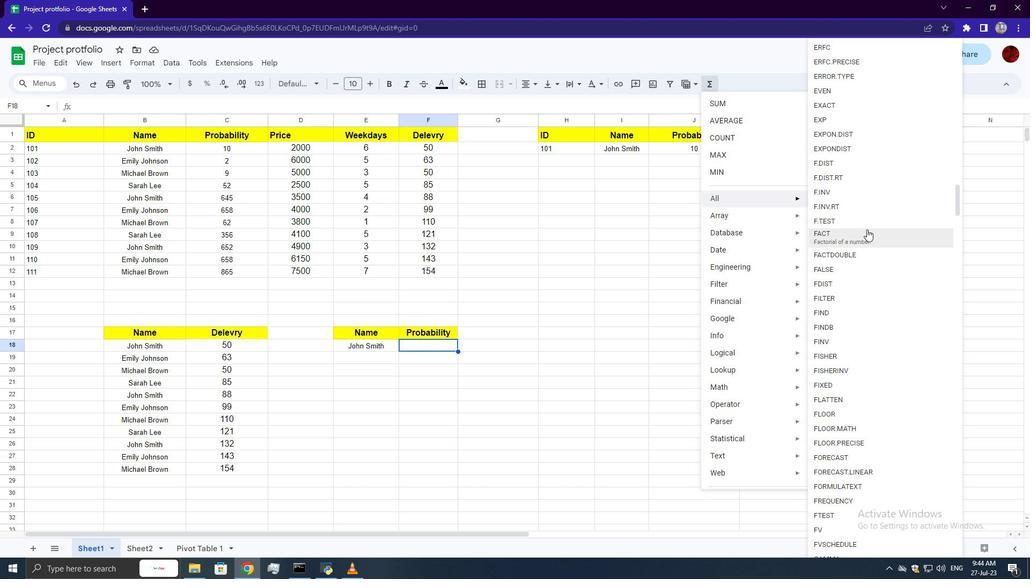 
Action: Mouse scrolled (867, 229) with delta (0, 0)
Screenshot: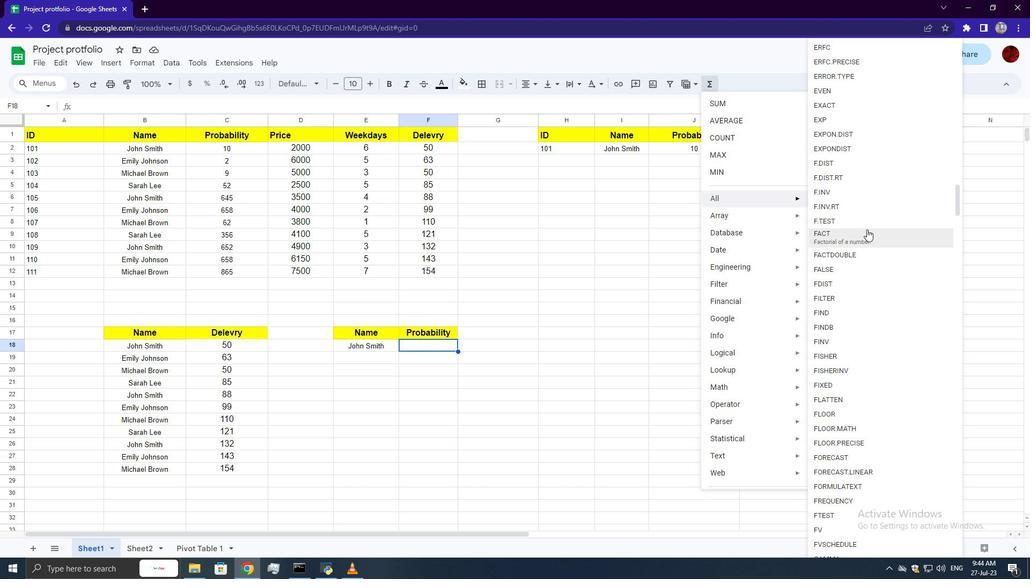 
Action: Mouse scrolled (867, 229) with delta (0, 0)
Screenshot: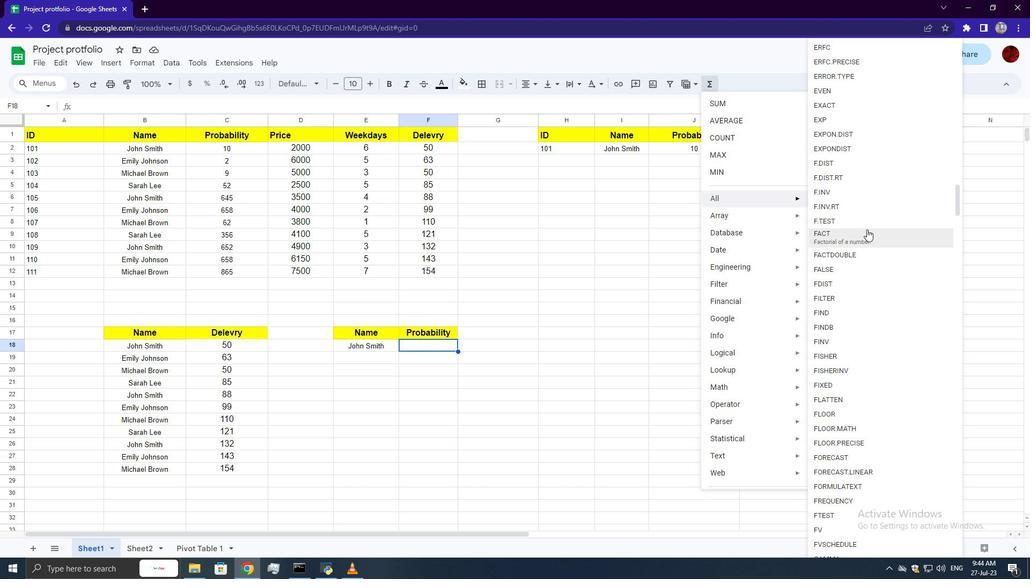 
Action: Mouse scrolled (867, 230) with delta (0, 0)
Screenshot: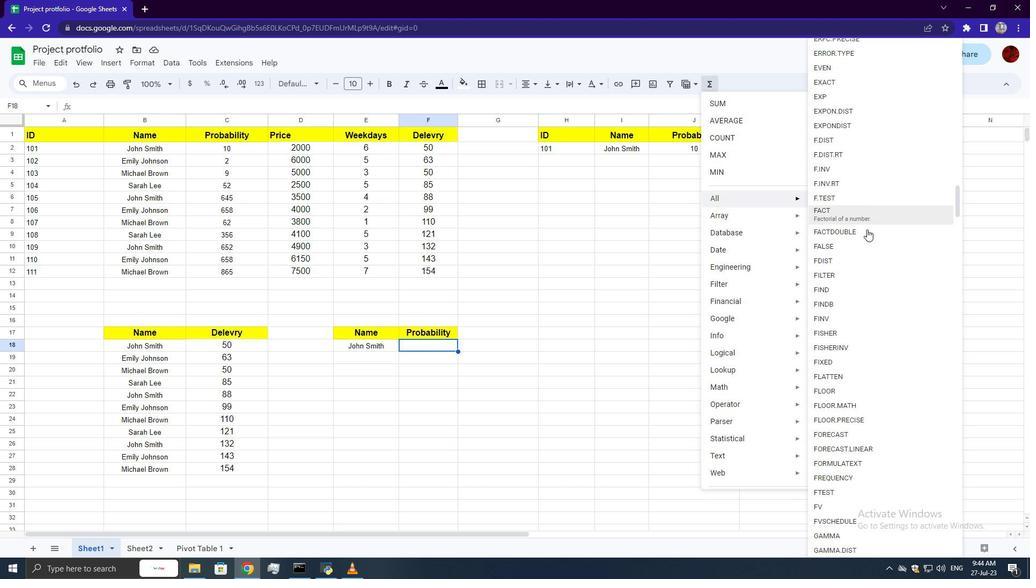 
Action: Mouse scrolled (867, 229) with delta (0, 0)
Screenshot: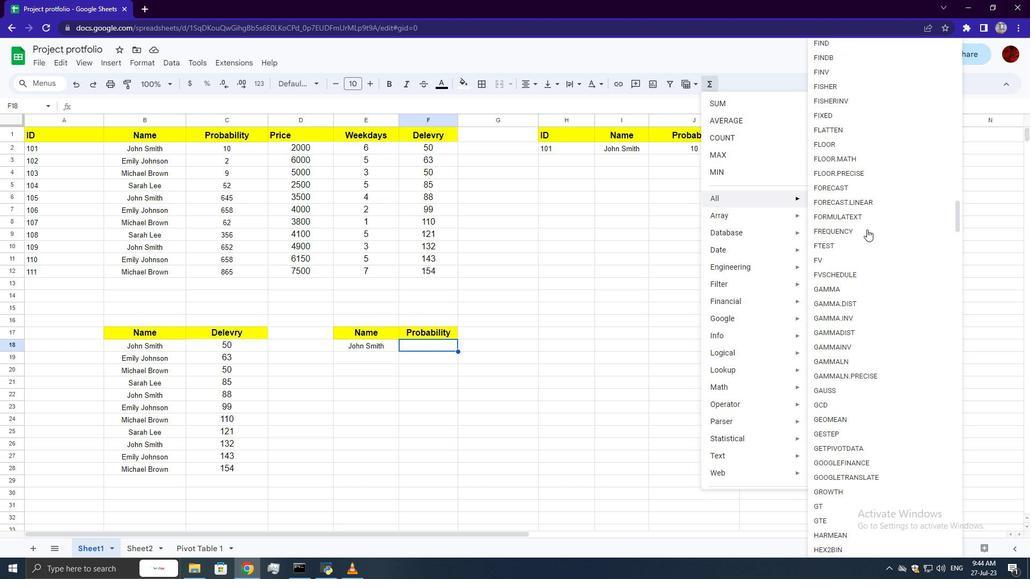 
Action: Mouse scrolled (867, 229) with delta (0, 0)
Screenshot: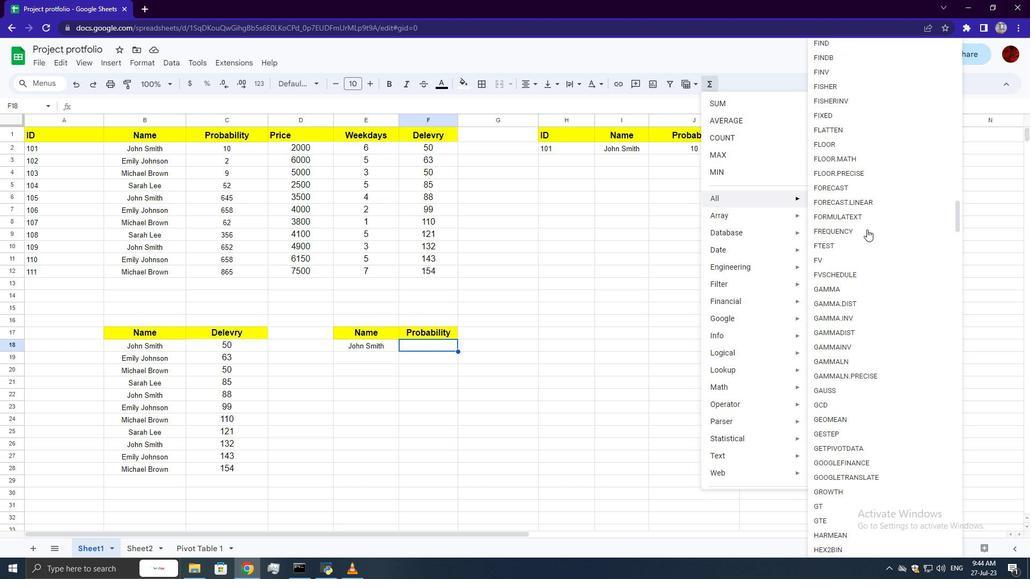 
Action: Mouse scrolled (867, 229) with delta (0, 0)
Screenshot: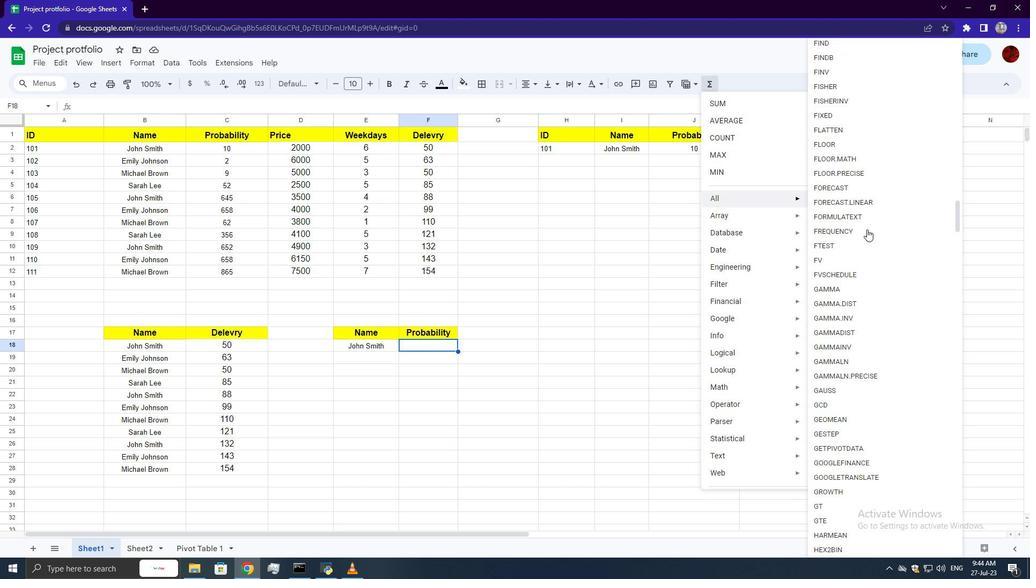 
Action: Mouse scrolled (867, 229) with delta (0, 0)
Screenshot: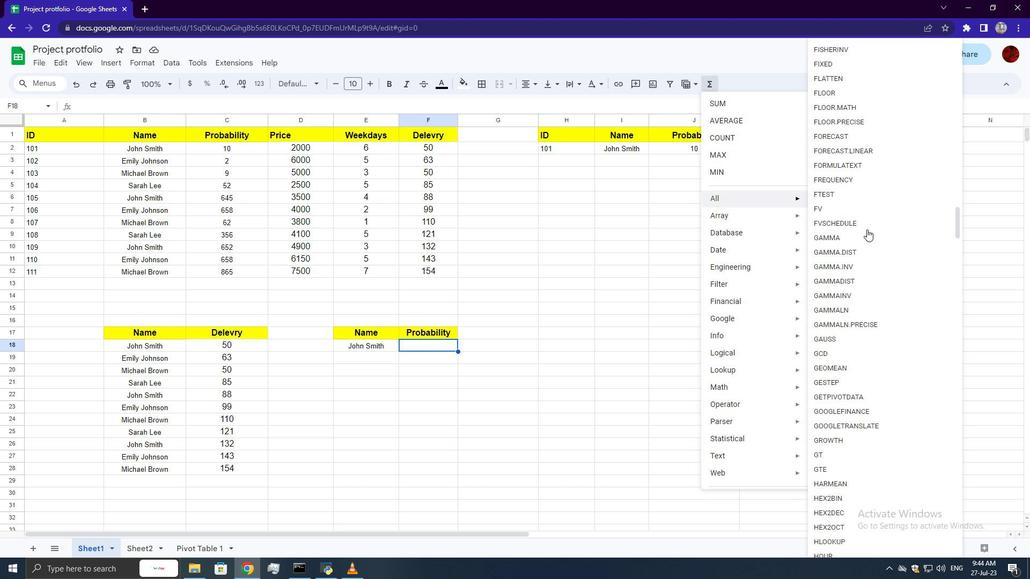 
Action: Mouse scrolled (867, 229) with delta (0, 0)
Screenshot: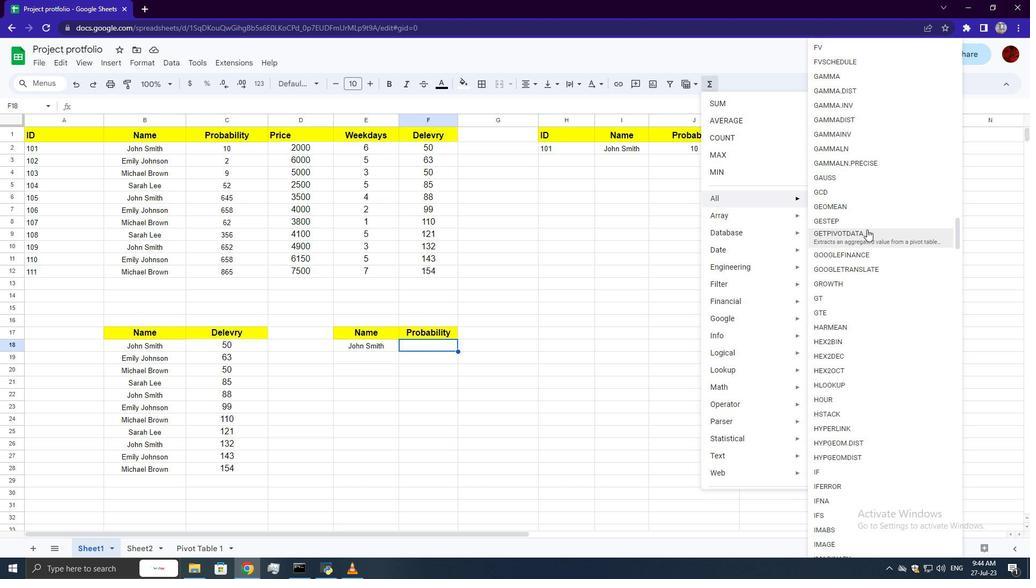 
Action: Mouse scrolled (867, 229) with delta (0, 0)
Screenshot: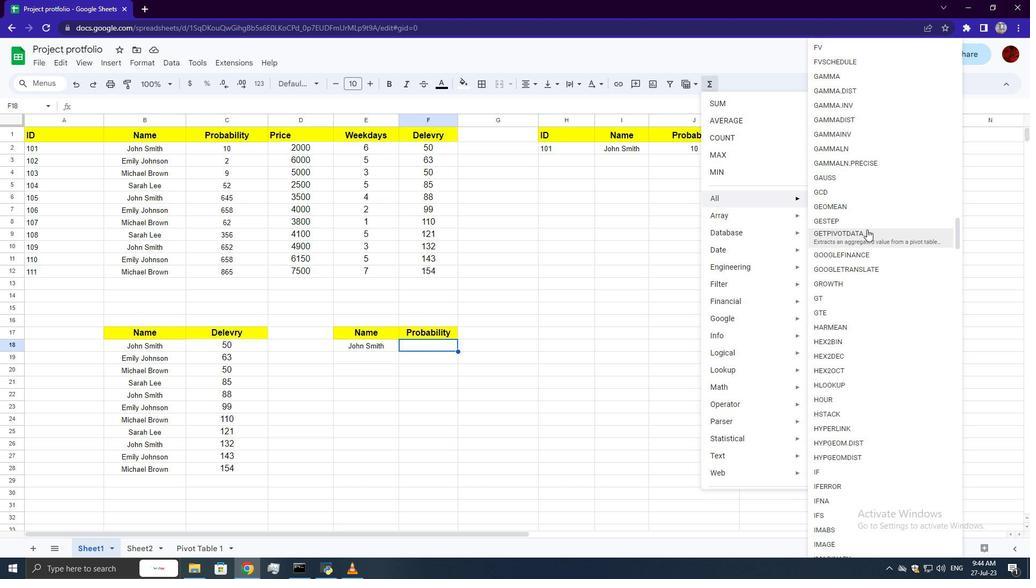 
Action: Mouse moved to (828, 403)
Screenshot: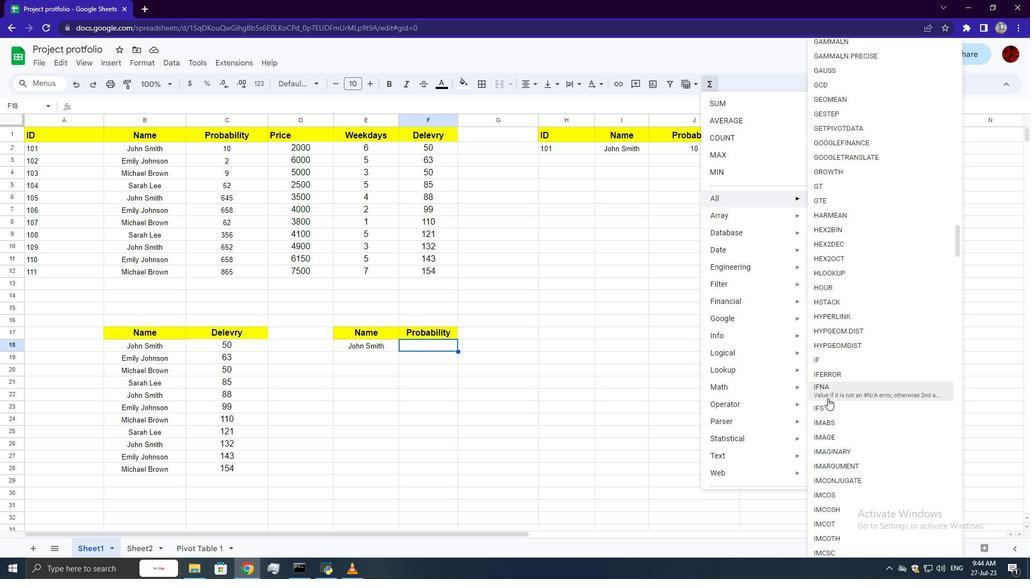 
Action: Mouse pressed left at (828, 403)
Screenshot: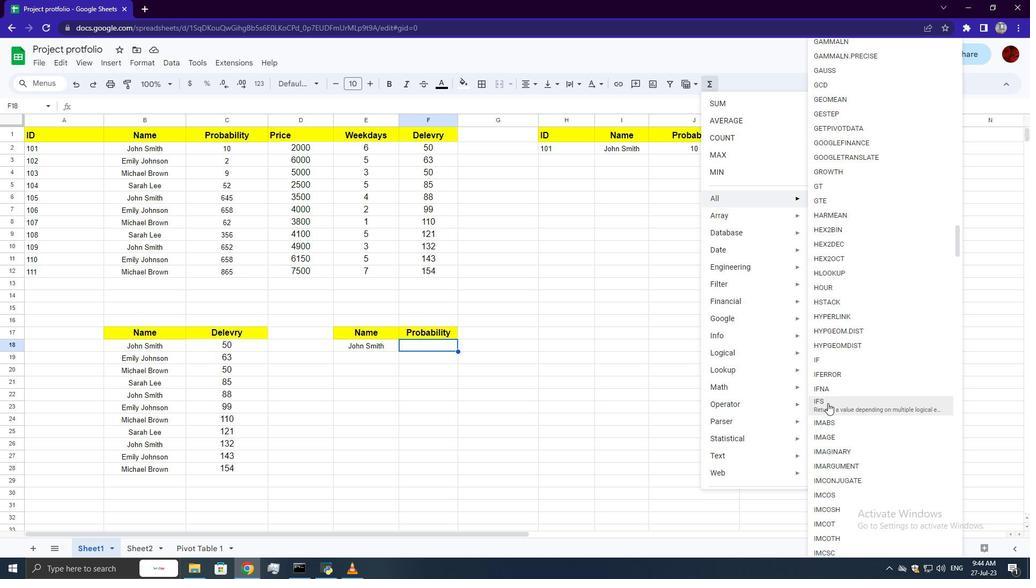 
Action: Key pressed <Key.shift_r><Key.shift_r><Key.shift_r><Key.shift_r><Key.shift_r><Key.shift_r><Key.shift_r><Key.shift_r><Key.shift_r><Key.shift_r><Key.shift_r><Key.shift_r><Key.shift_r><Key.shift_r><Key.shift_r>A1<Key.shift_r><Key.shift_r><Key.shift_r><Key.shift_r><Key.shift_r><Key.shift_r><Key.shift_r><Key.shift_r><Key.shift_r><Key.shift_r><Key.shift_r><Key.shift_r><Key.shift_r><Key.shift_r><Key.shift_r><Key.shift_r><Key.shift_r>>90,<Key.shift_r>"<Key.shift>A<Key.shift_r><Key.shift_r><Key.shift_r><Key.shift_r><Key.shift_r><Key.shift_r><Key.shift_r><Key.shift_r><Key.shift_r><Key.shift_r><Key.shift_r><Key.shift_r><Key.shift_r>",<Key.shift>A1<Key.shift_r><Key.shift_r><Key.shift_r><Key.shift_r>>80,<Key.shift_r><Key.shift_r><Key.shift_r><Key.shift_r>"<Key.shift><Key.shift><Key.shift><Key.shift><Key.shift><Key.shift><Key.shift><Key.shift>B<Key.shift_r><Key.shift_r><Key.shift_r><Key.shift_r><Key.shift_r><Key.shift_r><Key.shift_r><Key.shift_r><Key.shift_r><Key.shift_r><Key.shift_r><Key.shift_r><Key.shift_r><Key.shift_r>"<Key.enter>
Screenshot: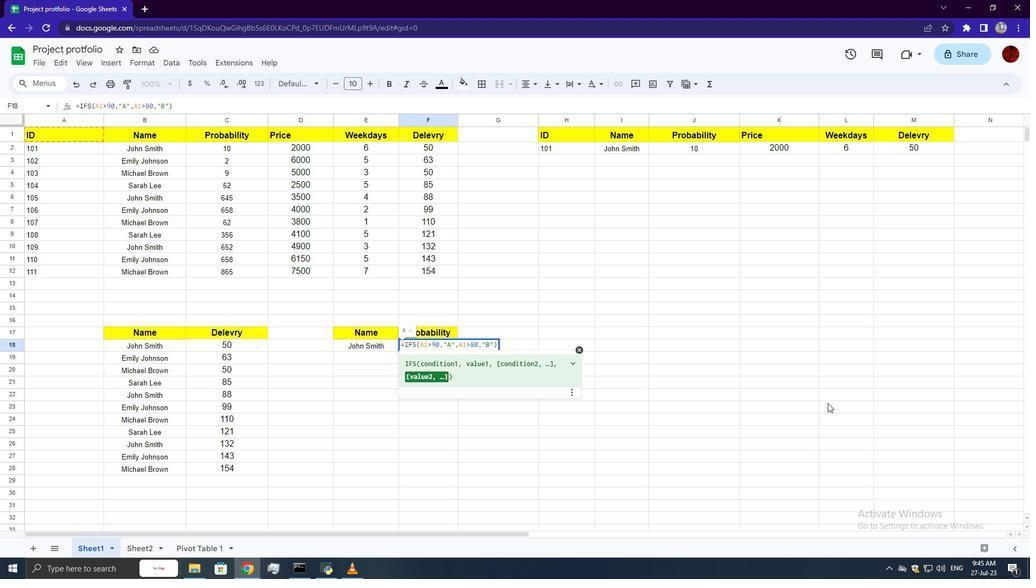 
Action: Mouse moved to (828, 404)
Screenshot: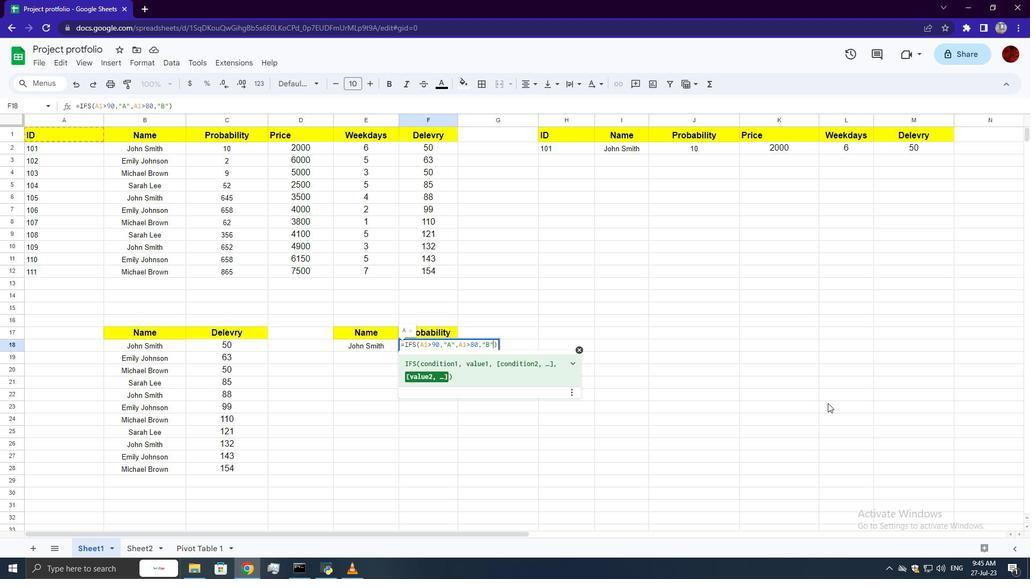 
